 Task: Check the average views per listing of fireplace in the last 3 years.
Action: Mouse moved to (977, 255)
Screenshot: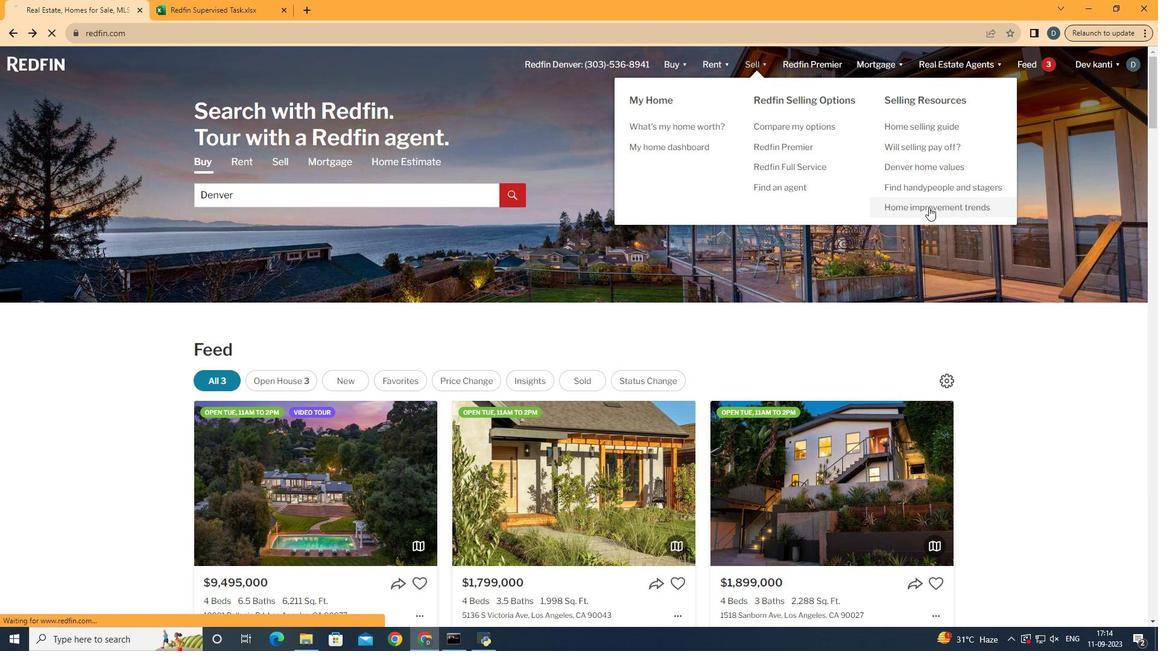 
Action: Mouse pressed left at (977, 255)
Screenshot: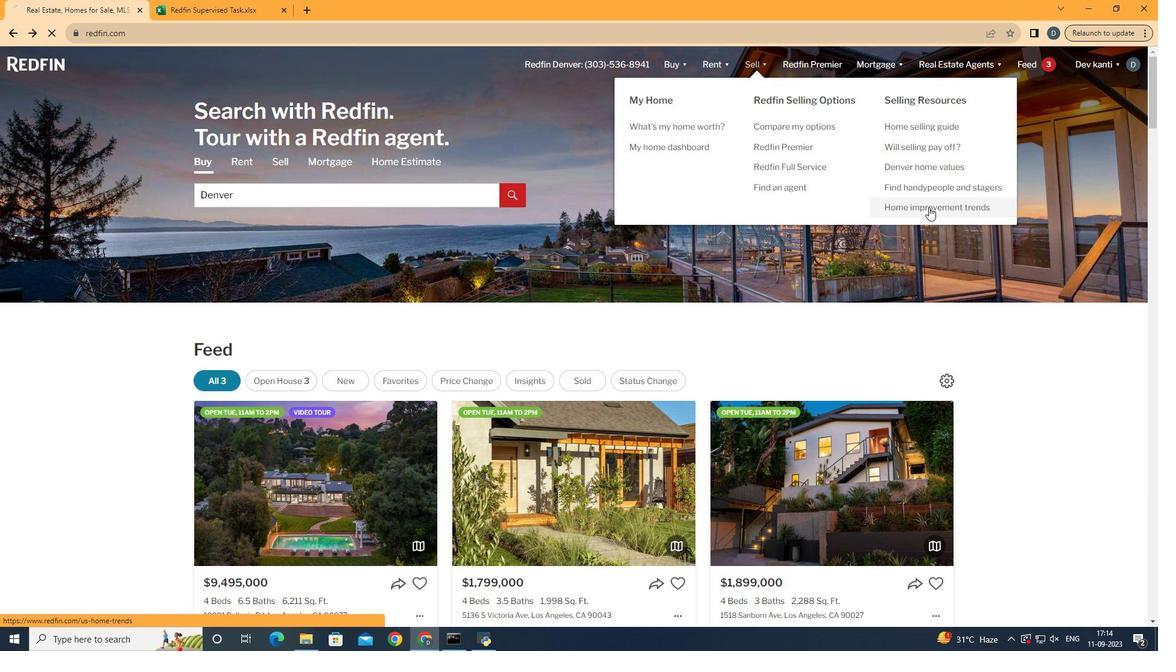 
Action: Mouse moved to (334, 281)
Screenshot: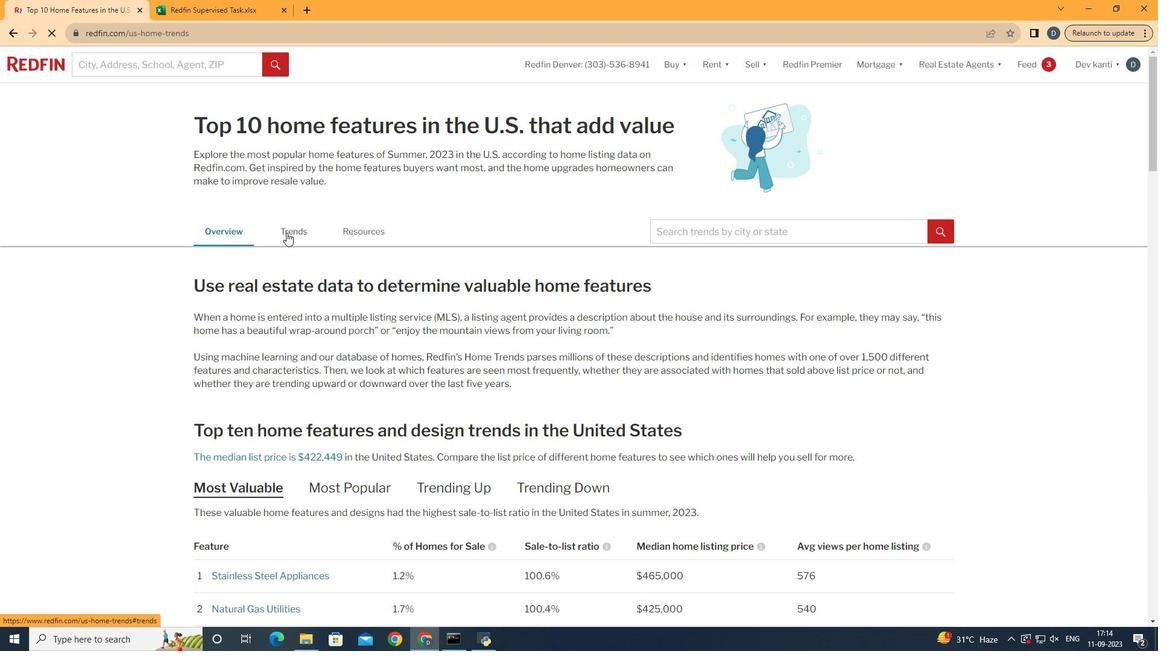 
Action: Mouse pressed left at (334, 281)
Screenshot: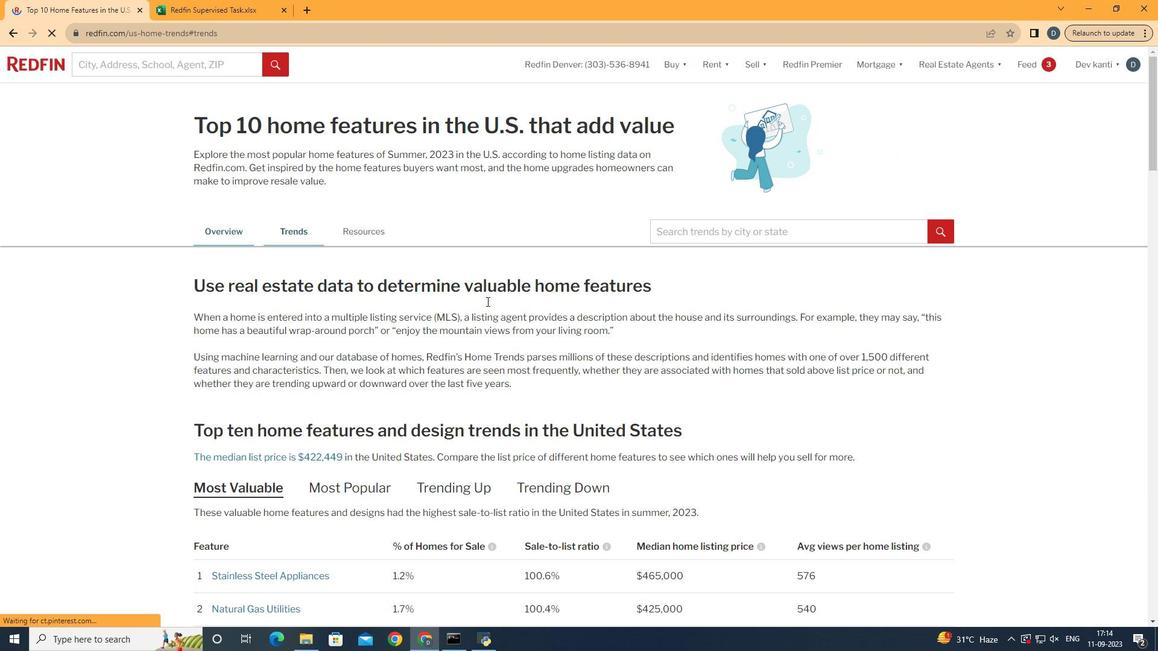 
Action: Mouse moved to (568, 374)
Screenshot: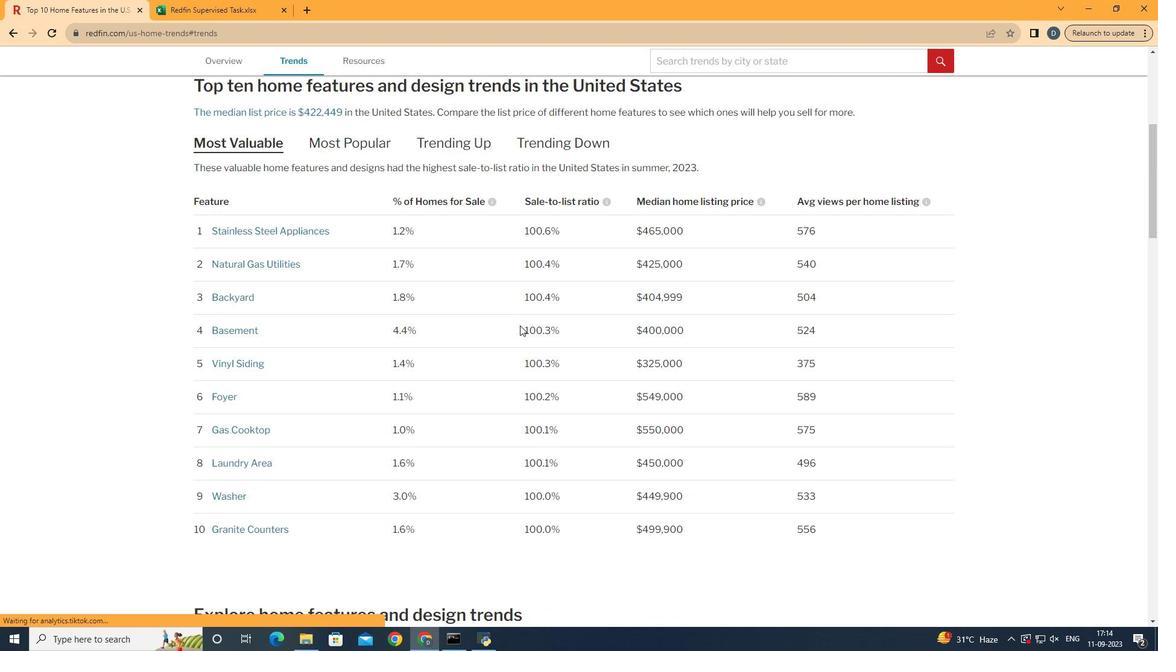 
Action: Mouse scrolled (568, 373) with delta (0, 0)
Screenshot: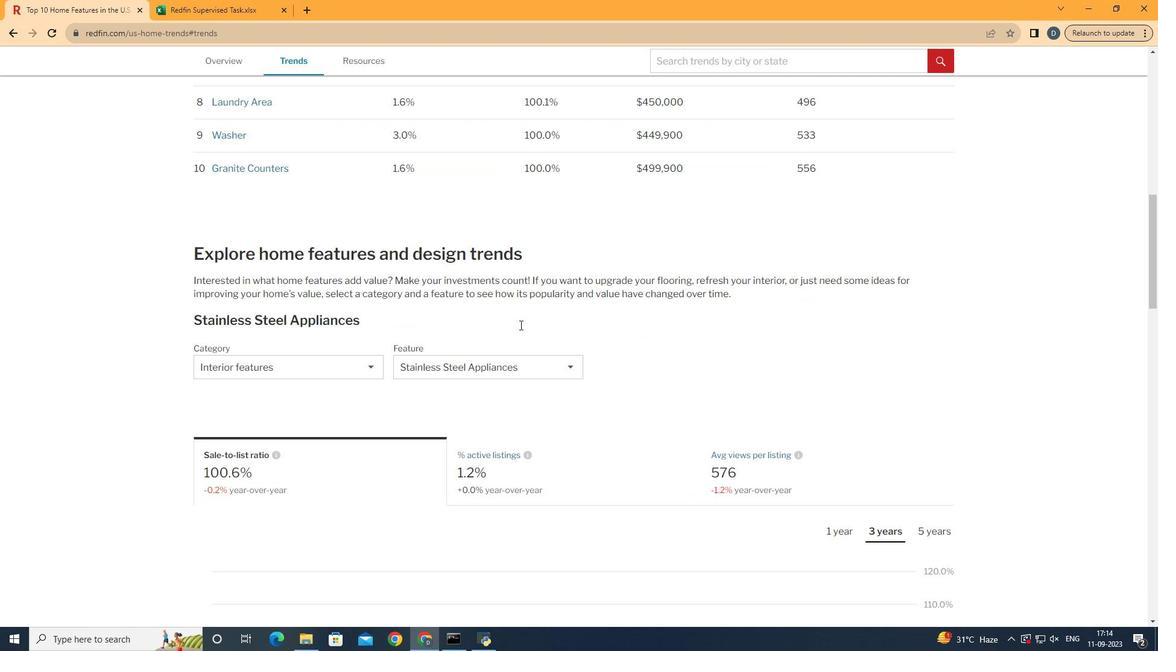
Action: Mouse scrolled (568, 373) with delta (0, 0)
Screenshot: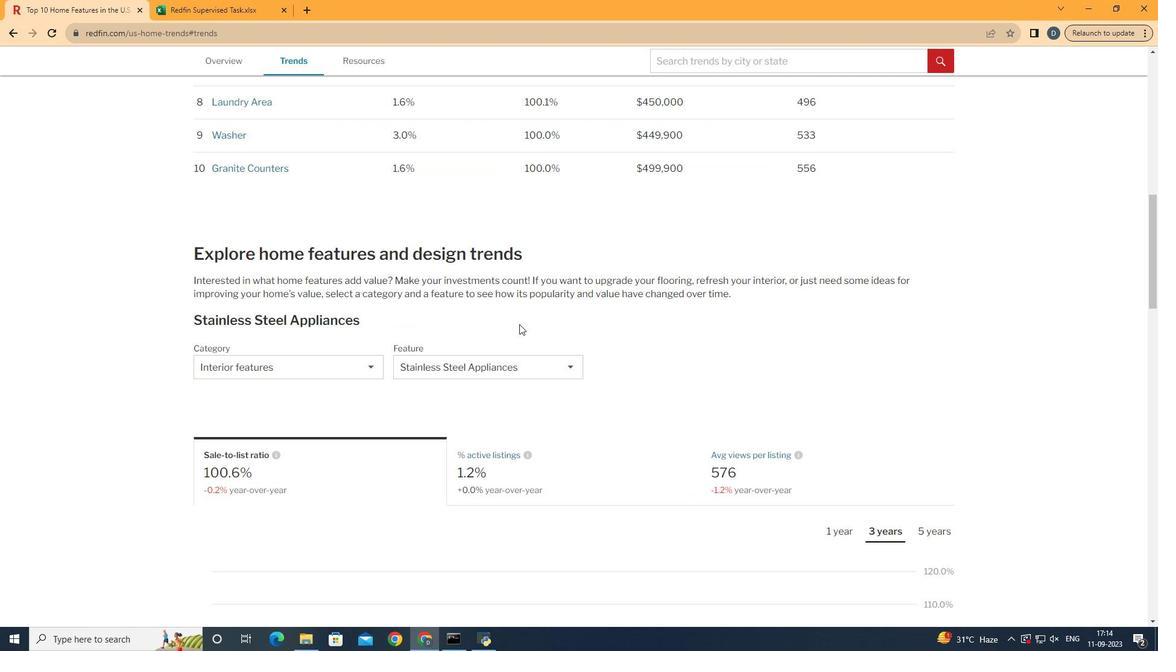 
Action: Mouse scrolled (568, 373) with delta (0, 0)
Screenshot: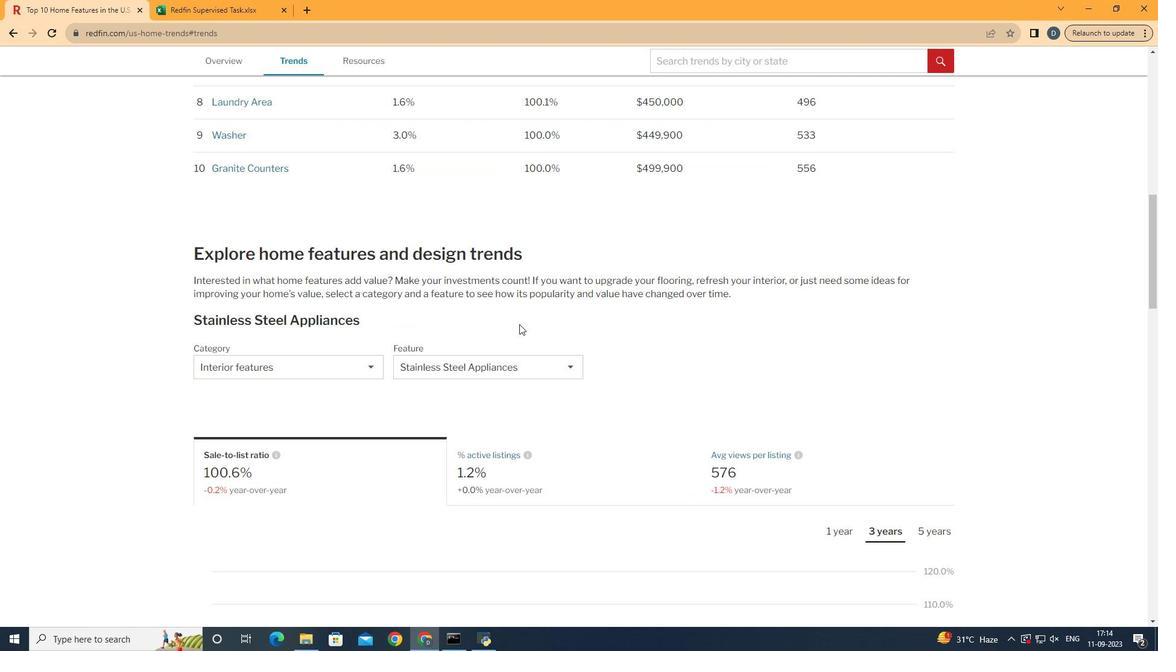 
Action: Mouse scrolled (568, 373) with delta (0, 0)
Screenshot: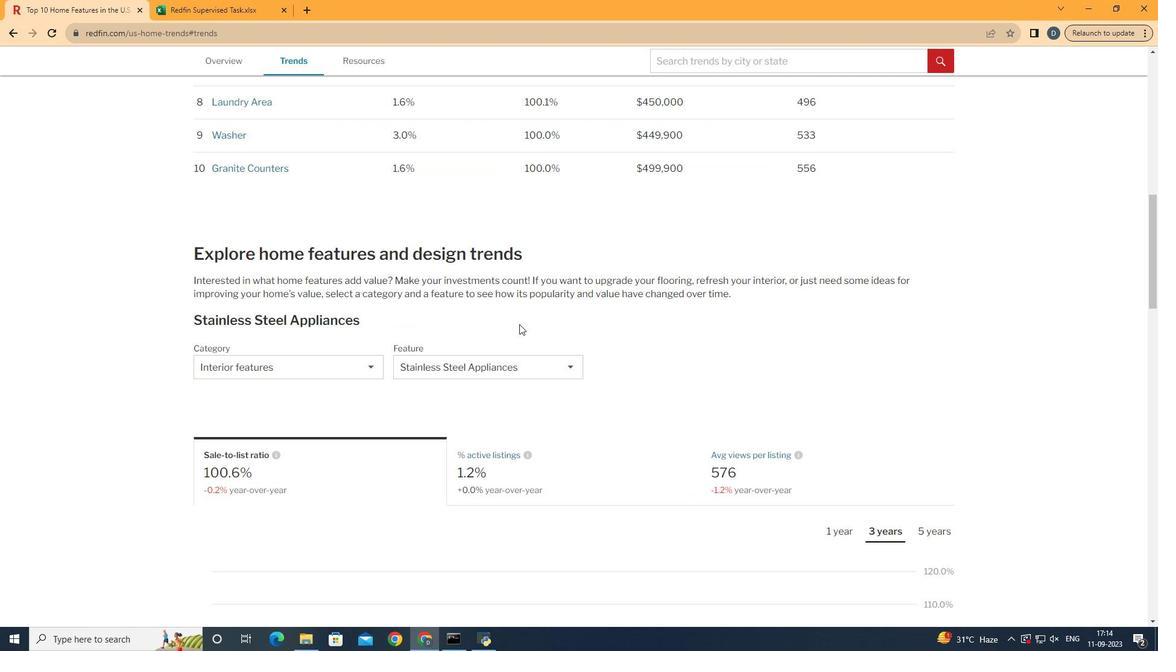 
Action: Mouse scrolled (568, 373) with delta (0, 0)
Screenshot: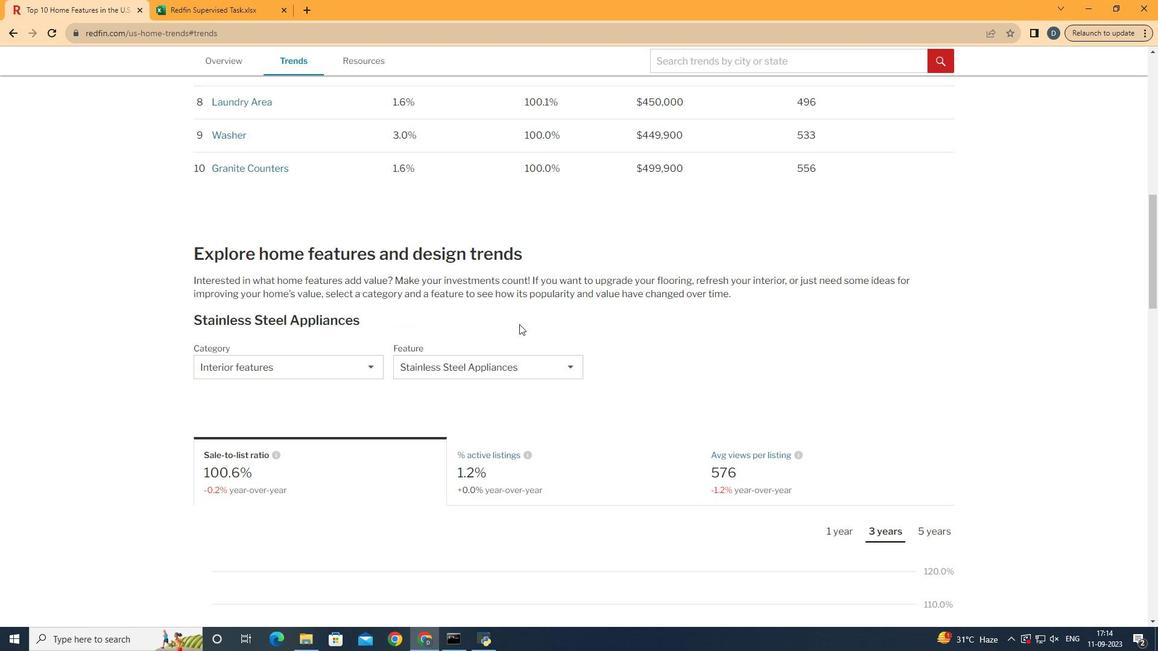 
Action: Mouse scrolled (568, 373) with delta (0, 0)
Screenshot: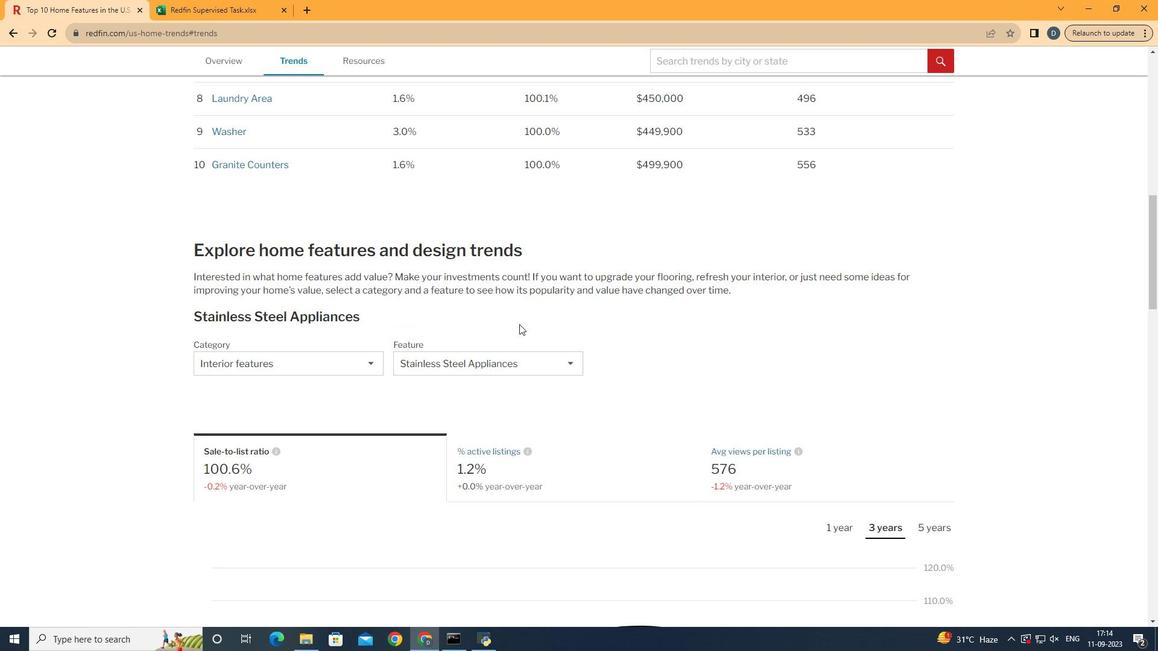 
Action: Mouse moved to (567, 372)
Screenshot: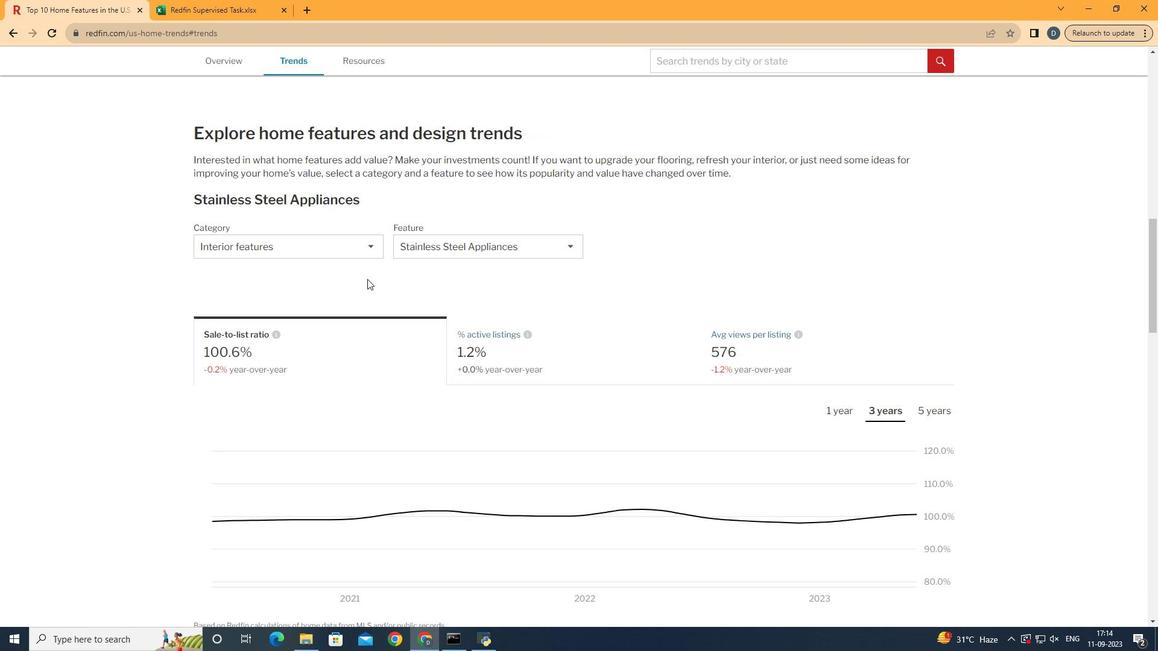 
Action: Mouse scrolled (567, 372) with delta (0, 0)
Screenshot: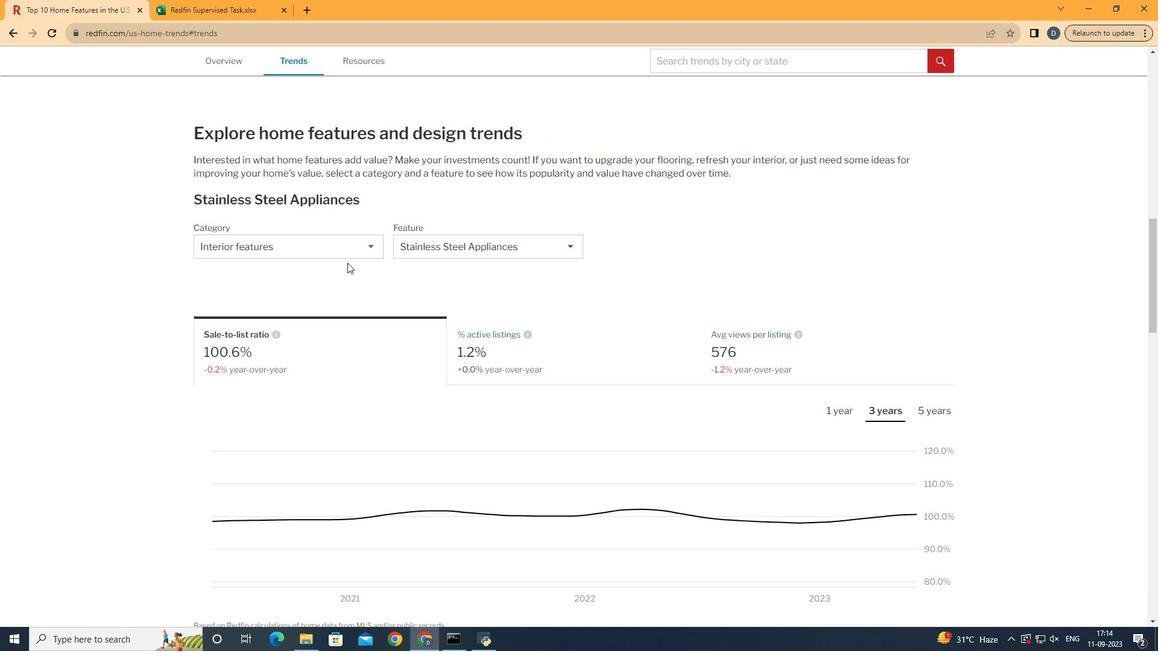 
Action: Mouse scrolled (567, 372) with delta (0, 0)
Screenshot: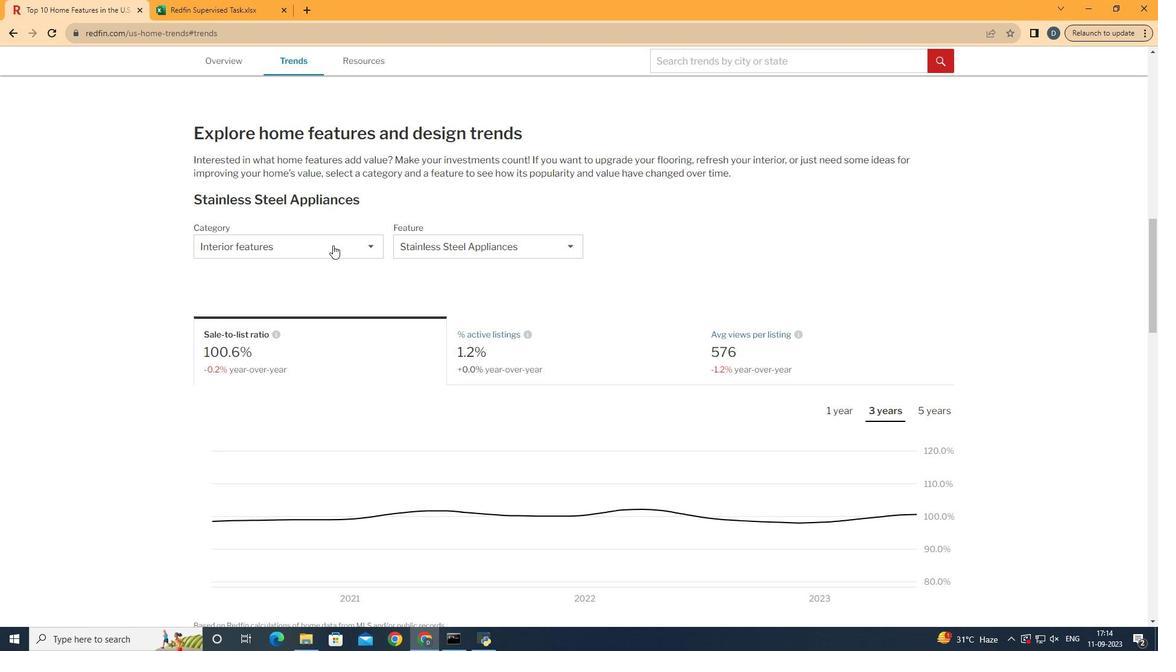 
Action: Mouse moved to (376, 282)
Screenshot: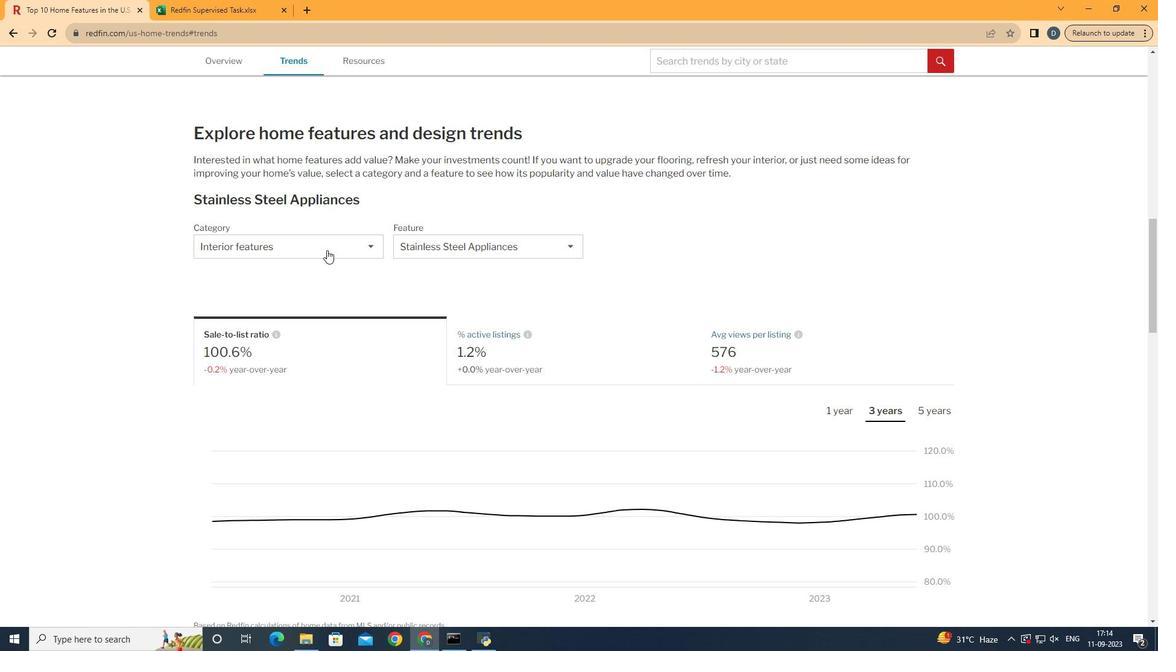 
Action: Mouse pressed left at (376, 282)
Screenshot: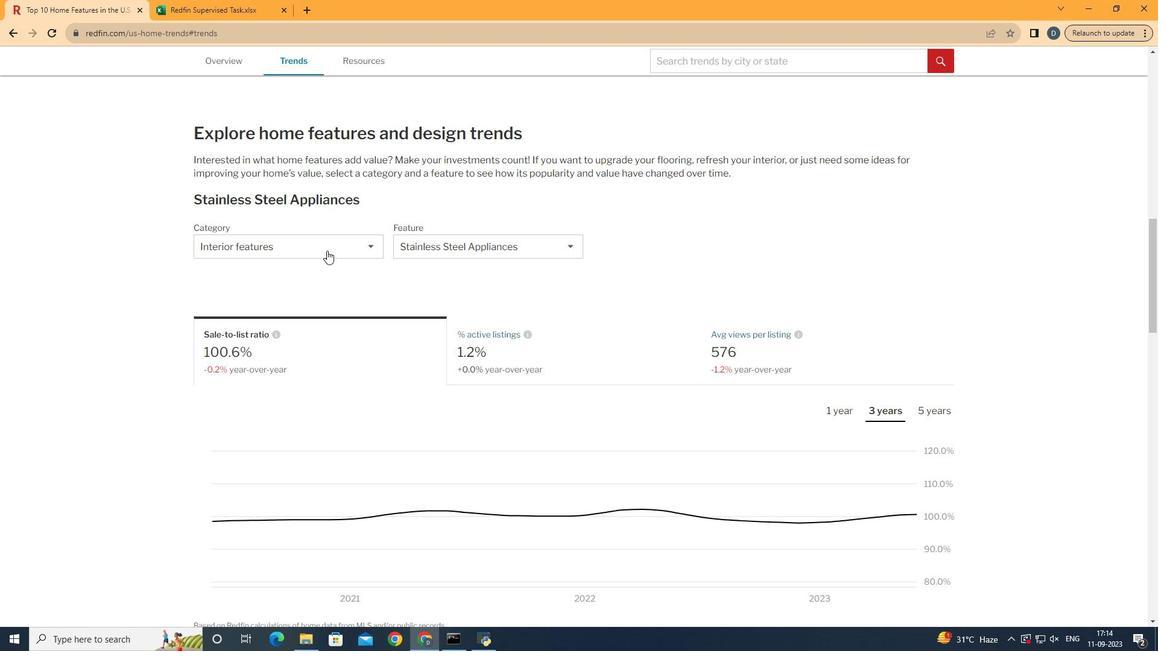 
Action: Mouse moved to (375, 299)
Screenshot: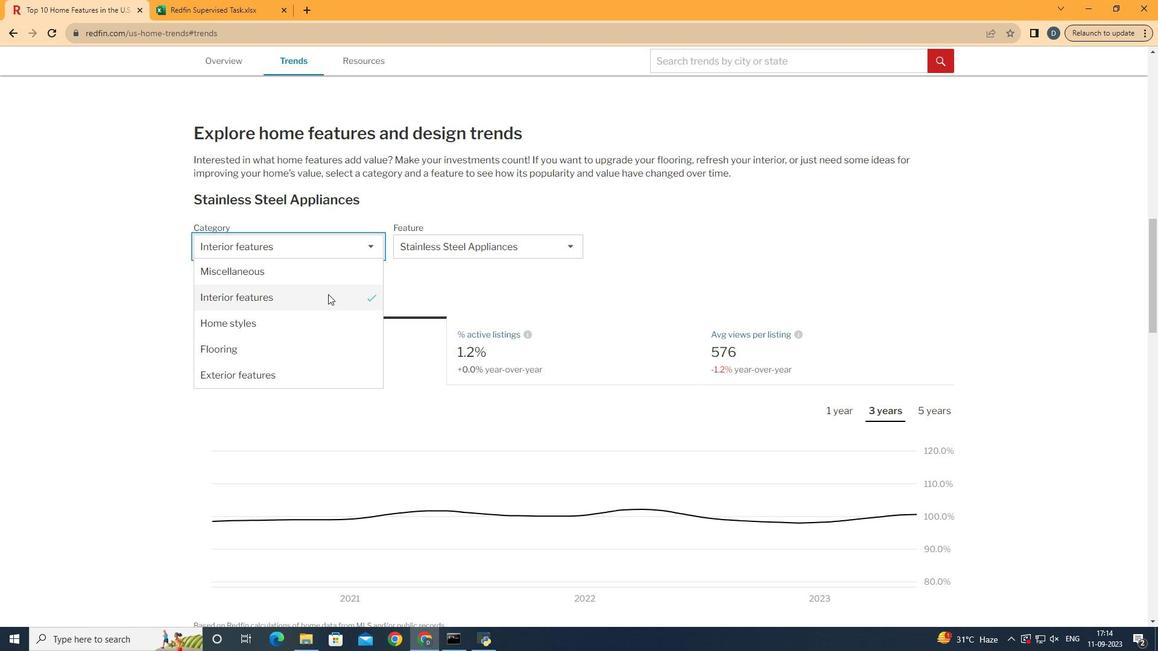 
Action: Mouse pressed left at (375, 299)
Screenshot: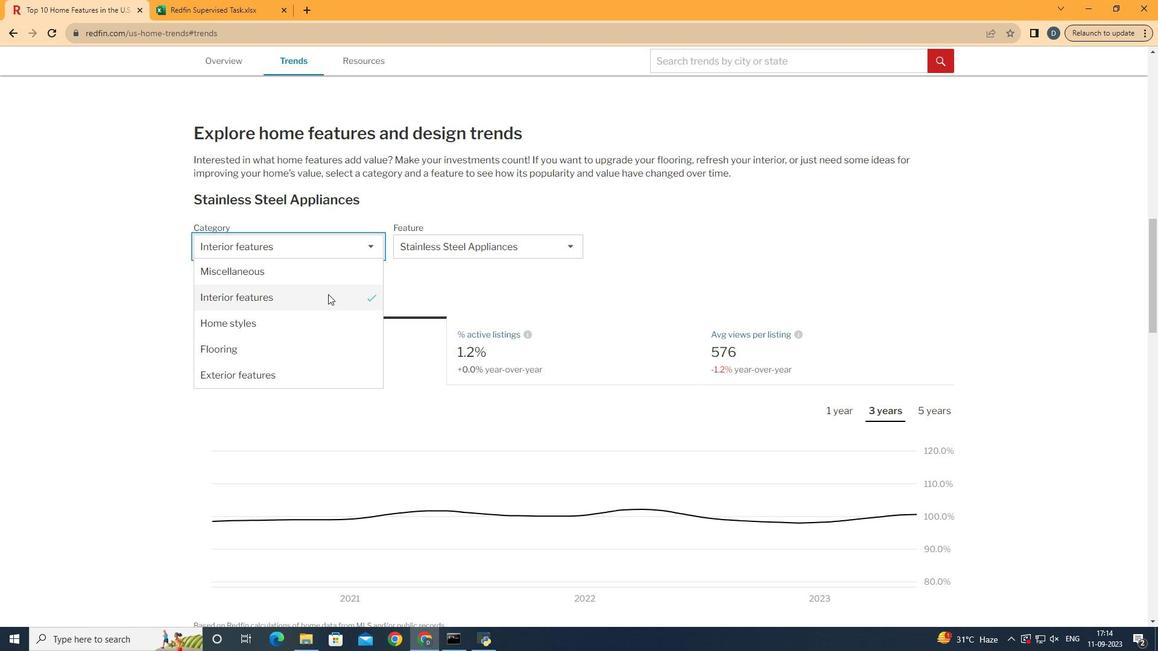 
Action: Mouse moved to (375, 343)
Screenshot: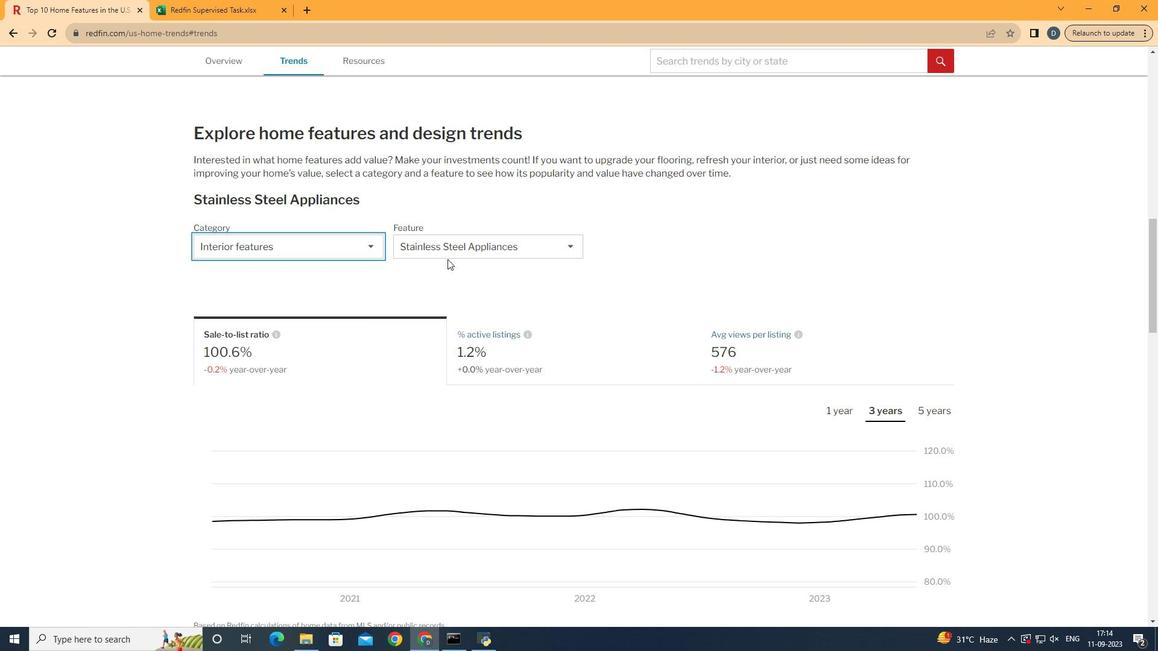 
Action: Mouse pressed left at (375, 343)
Screenshot: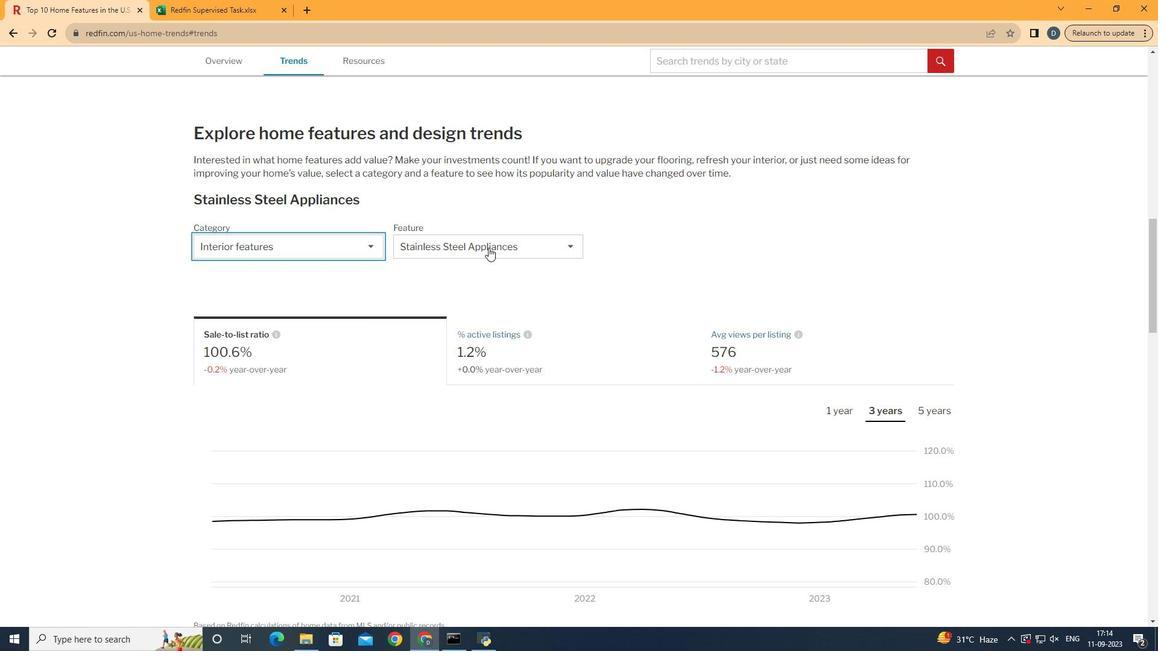 
Action: Mouse moved to (541, 295)
Screenshot: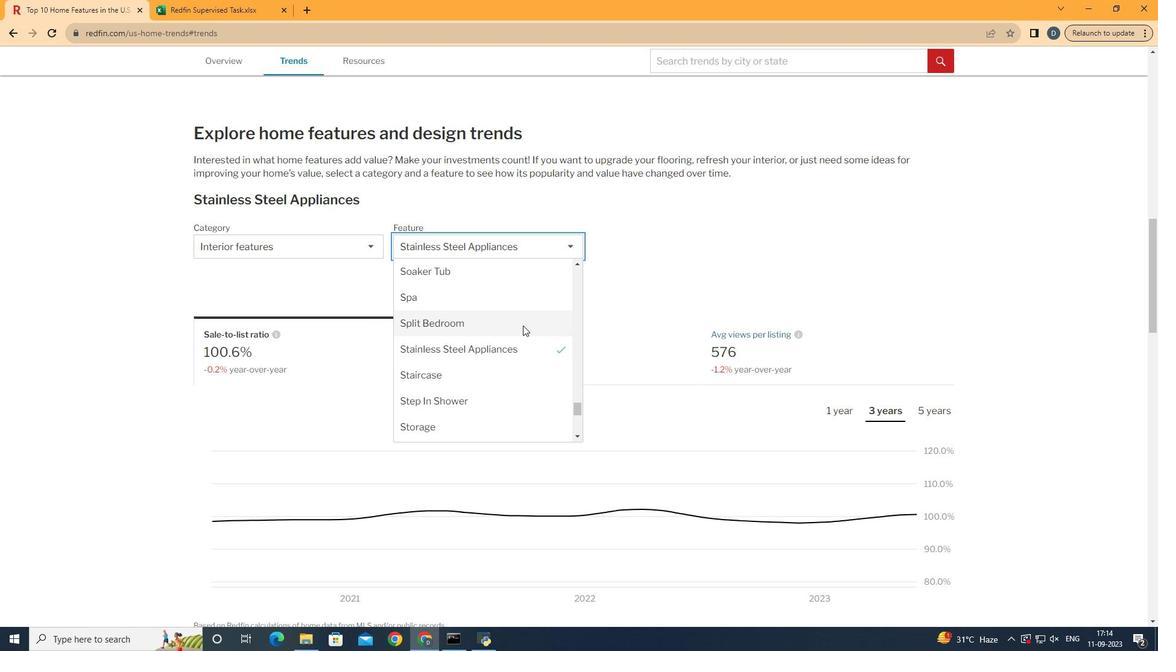 
Action: Mouse pressed left at (541, 295)
Screenshot: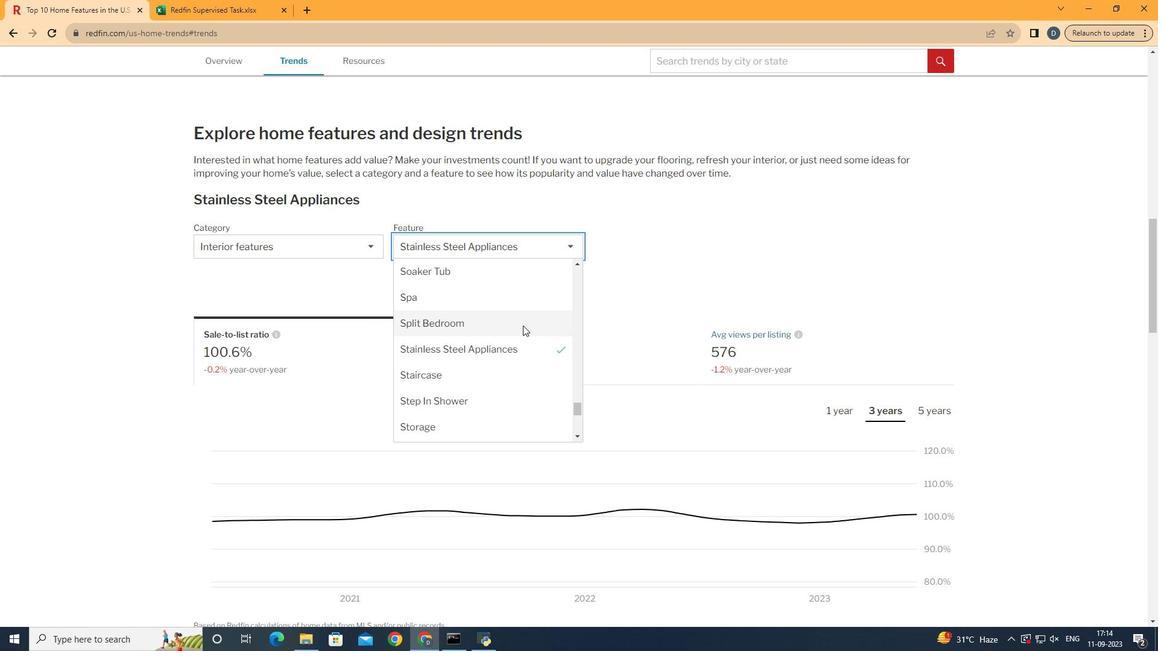 
Action: Mouse moved to (571, 374)
Screenshot: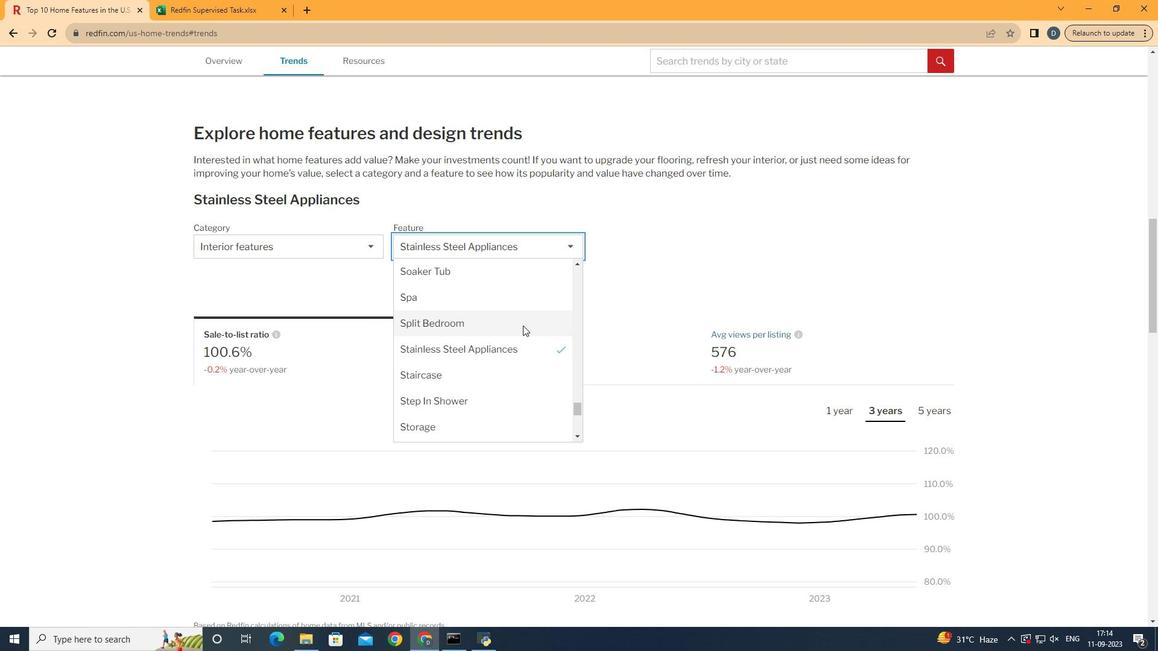 
Action: Mouse scrolled (571, 374) with delta (0, 0)
Screenshot: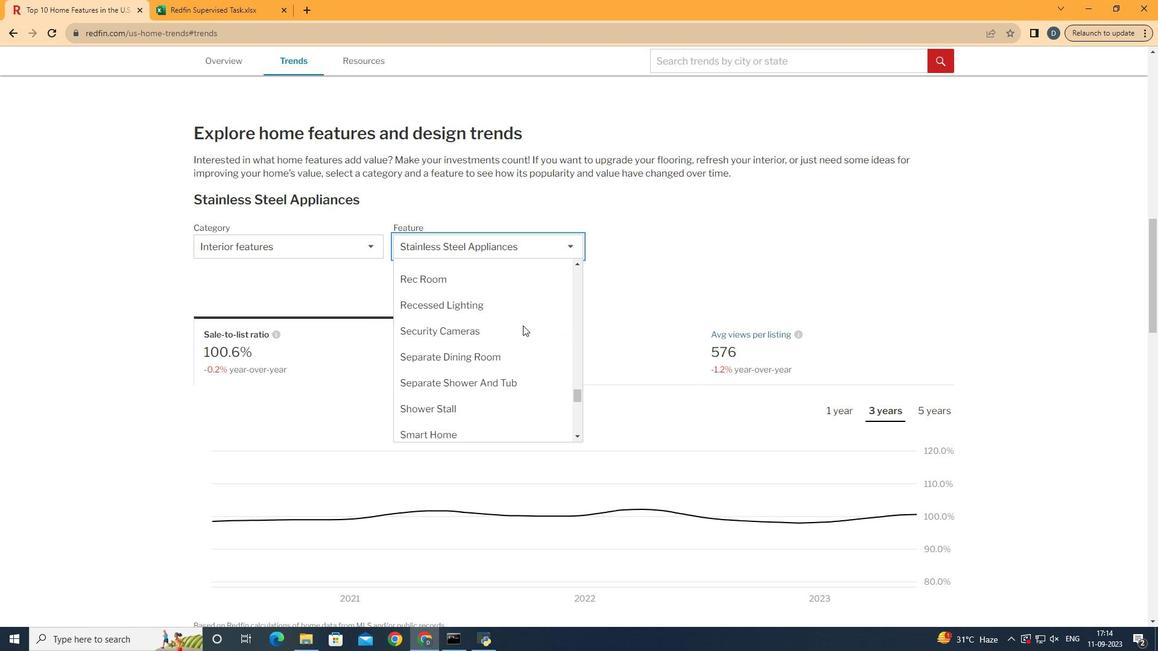 
Action: Mouse scrolled (571, 374) with delta (0, 0)
Screenshot: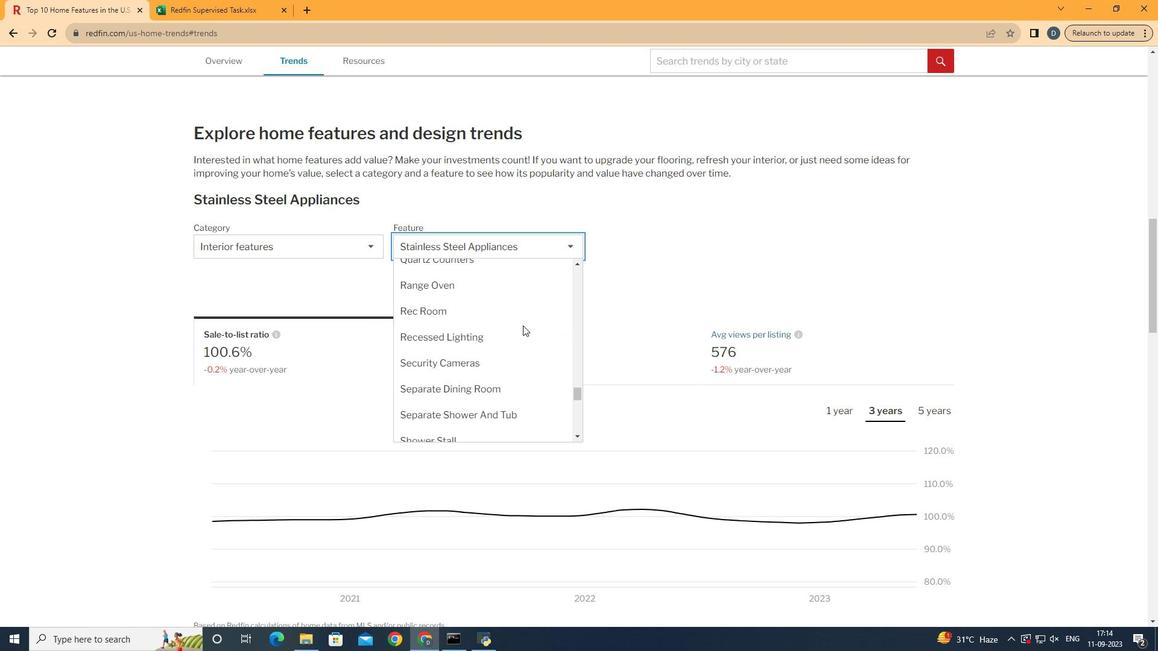 
Action: Mouse scrolled (571, 374) with delta (0, 0)
Screenshot: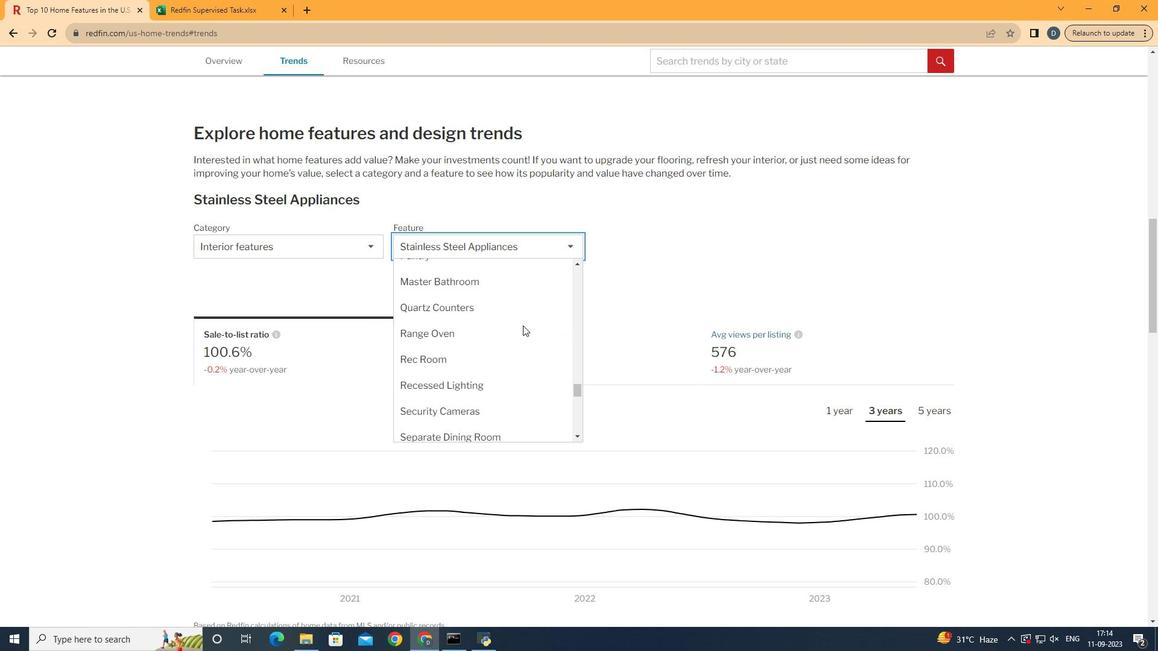 
Action: Mouse scrolled (571, 374) with delta (0, 0)
Screenshot: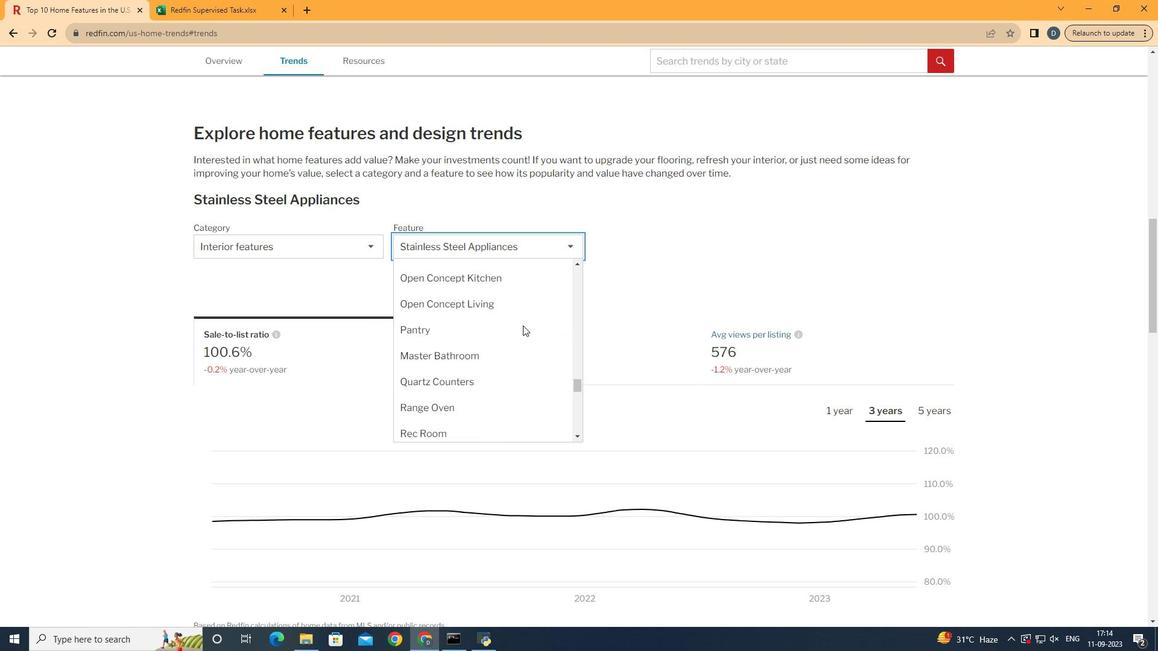 
Action: Mouse scrolled (571, 374) with delta (0, 0)
Screenshot: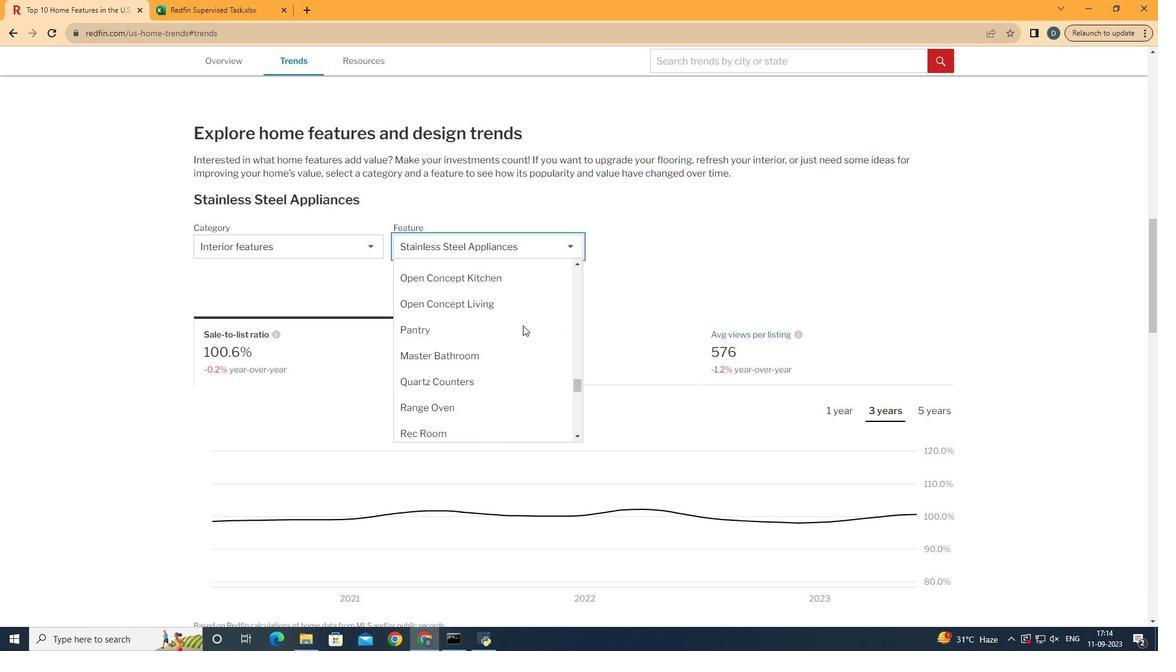 
Action: Mouse scrolled (571, 374) with delta (0, 0)
Screenshot: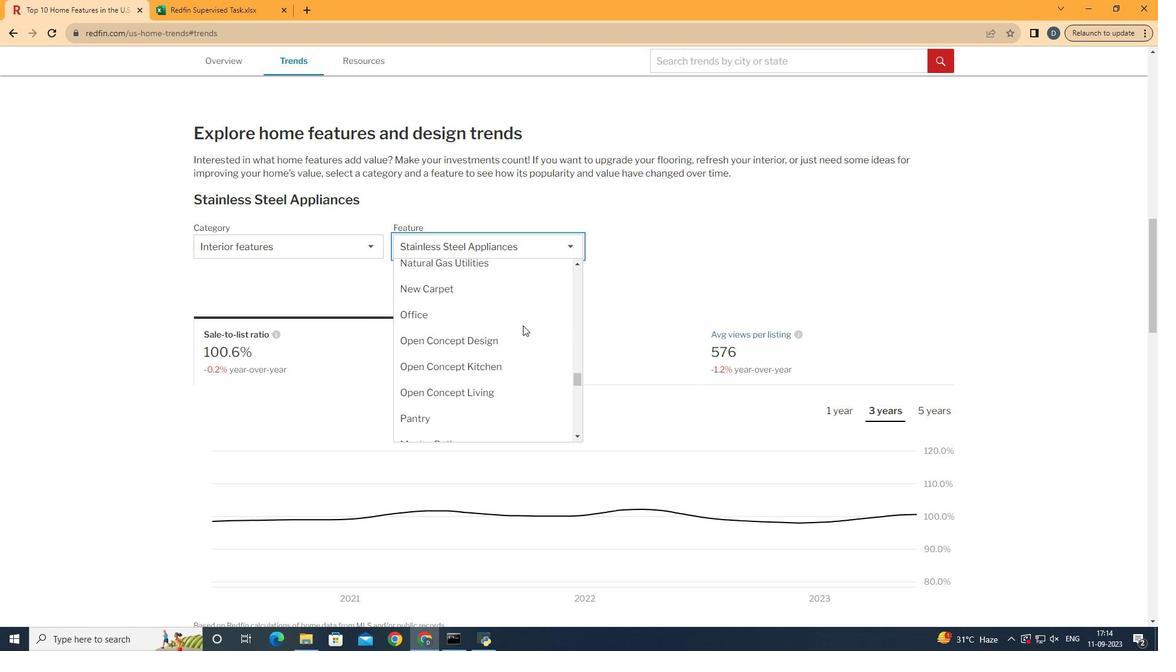 
Action: Mouse scrolled (571, 374) with delta (0, 0)
Screenshot: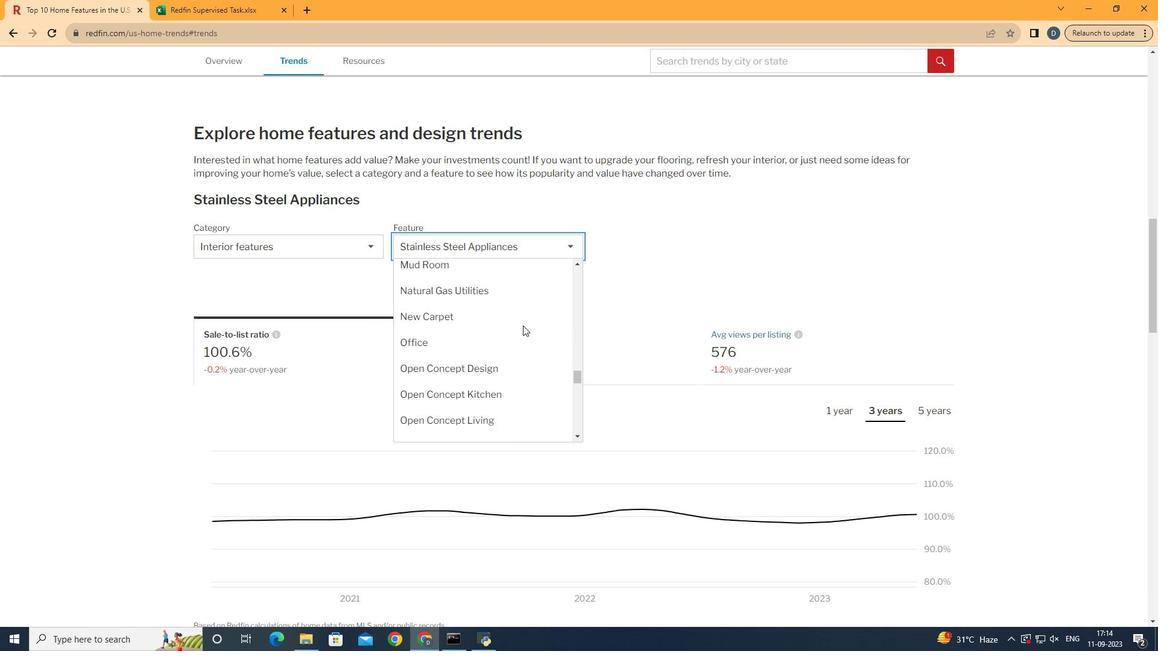 
Action: Mouse scrolled (571, 374) with delta (0, 0)
Screenshot: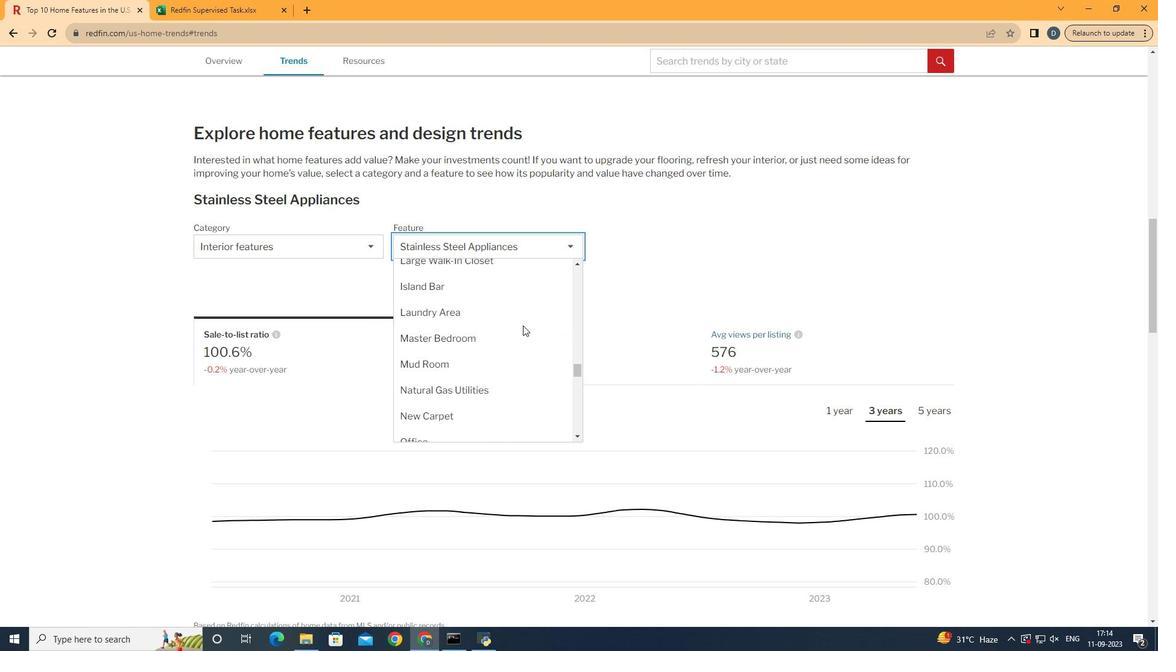 
Action: Mouse scrolled (571, 374) with delta (0, 0)
Screenshot: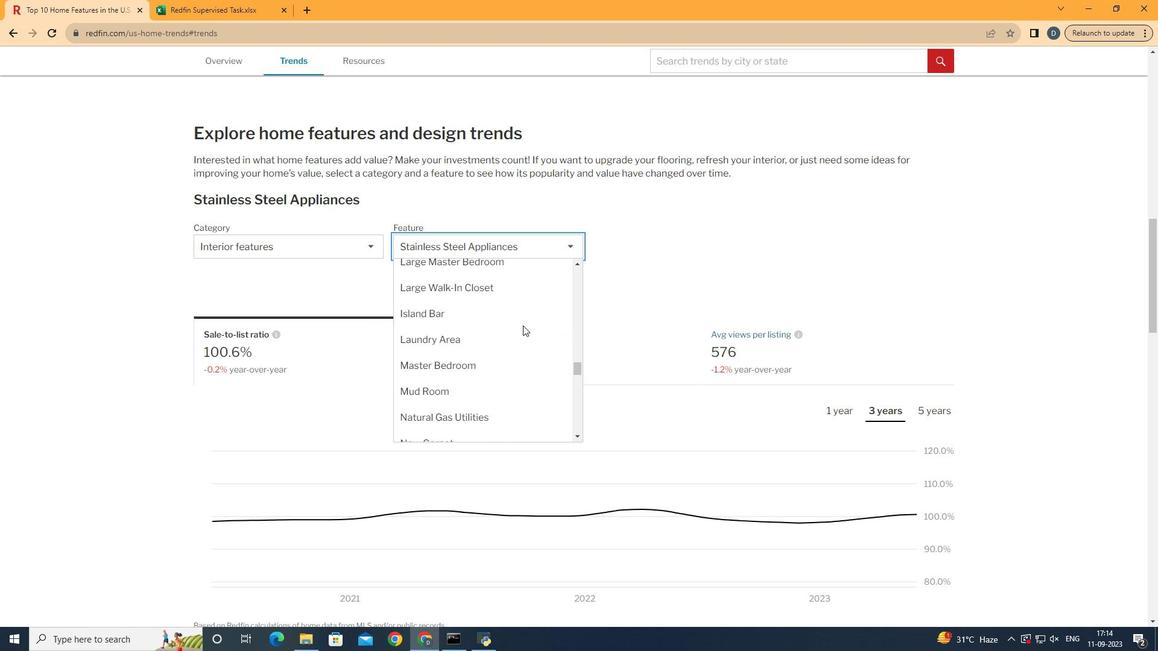 
Action: Mouse scrolled (571, 374) with delta (0, 0)
Screenshot: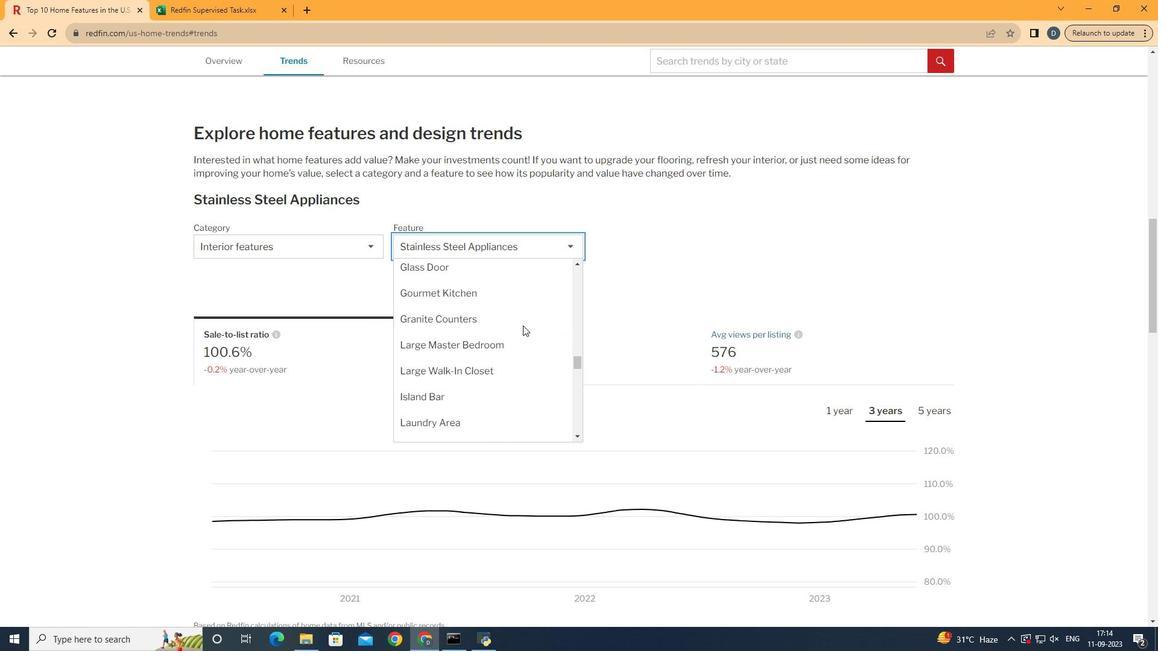 
Action: Mouse scrolled (571, 374) with delta (0, 0)
Screenshot: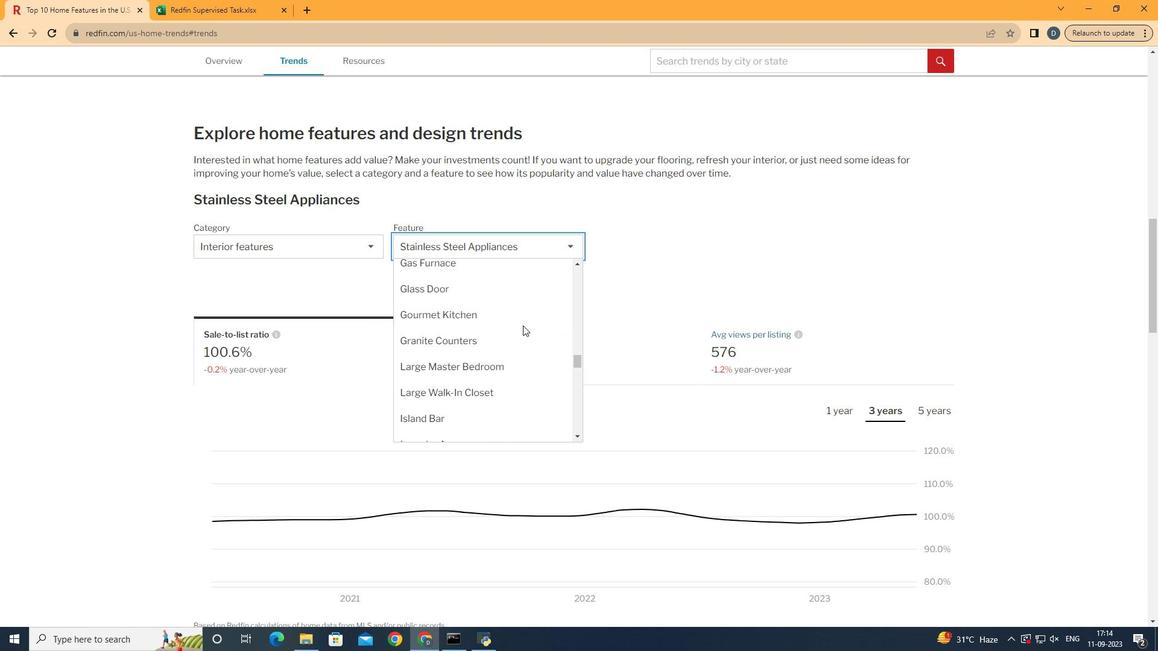 
Action: Mouse scrolled (571, 374) with delta (0, 0)
Screenshot: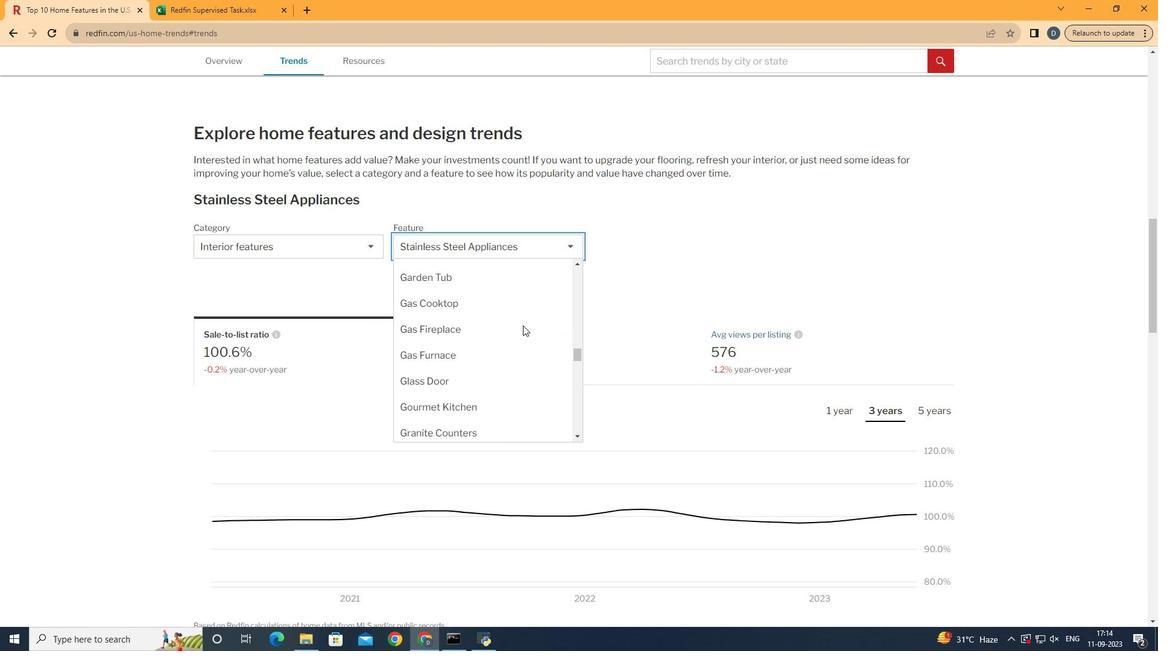 
Action: Mouse scrolled (571, 374) with delta (0, 0)
Screenshot: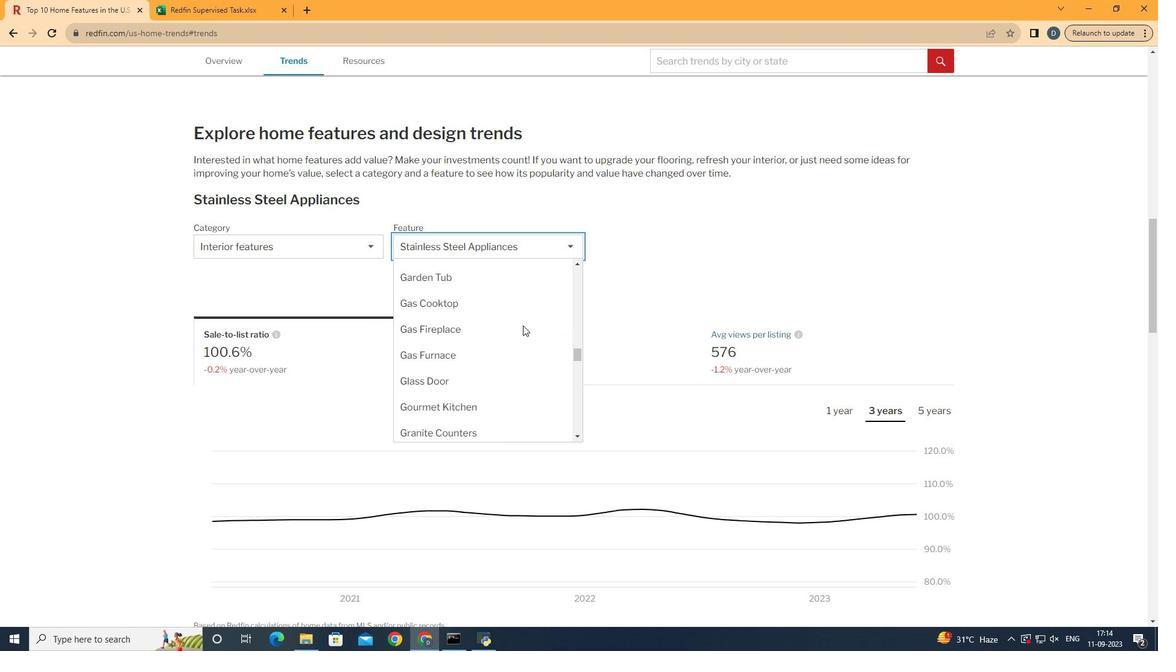 
Action: Mouse scrolled (571, 374) with delta (0, 0)
Screenshot: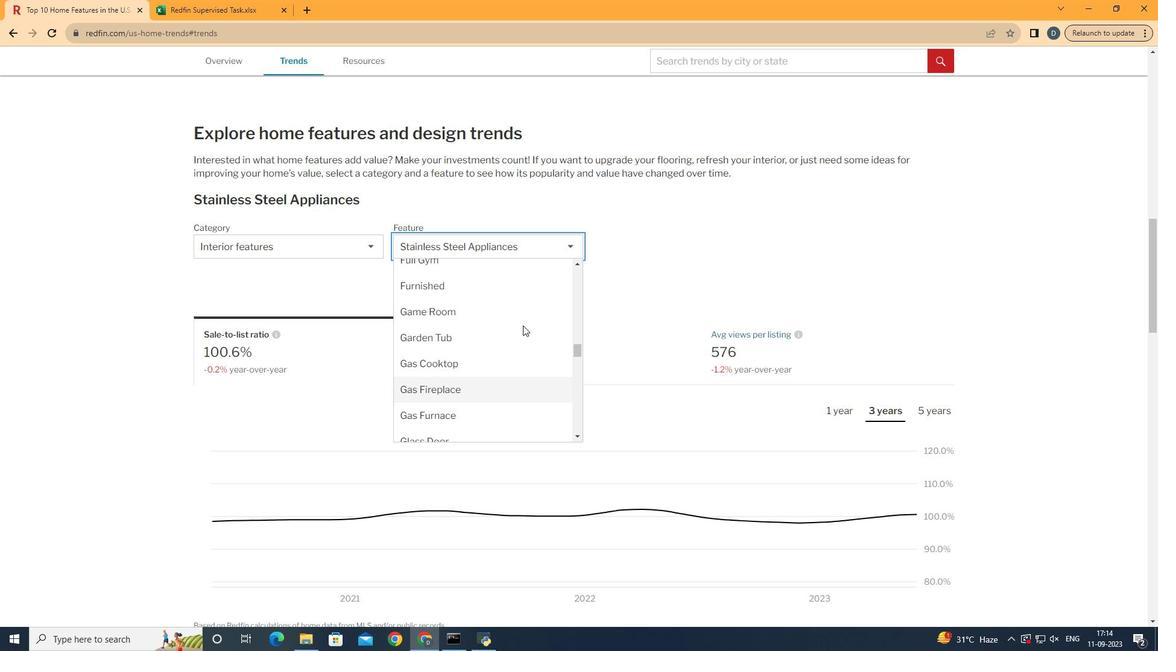
Action: Mouse scrolled (571, 374) with delta (0, 0)
Screenshot: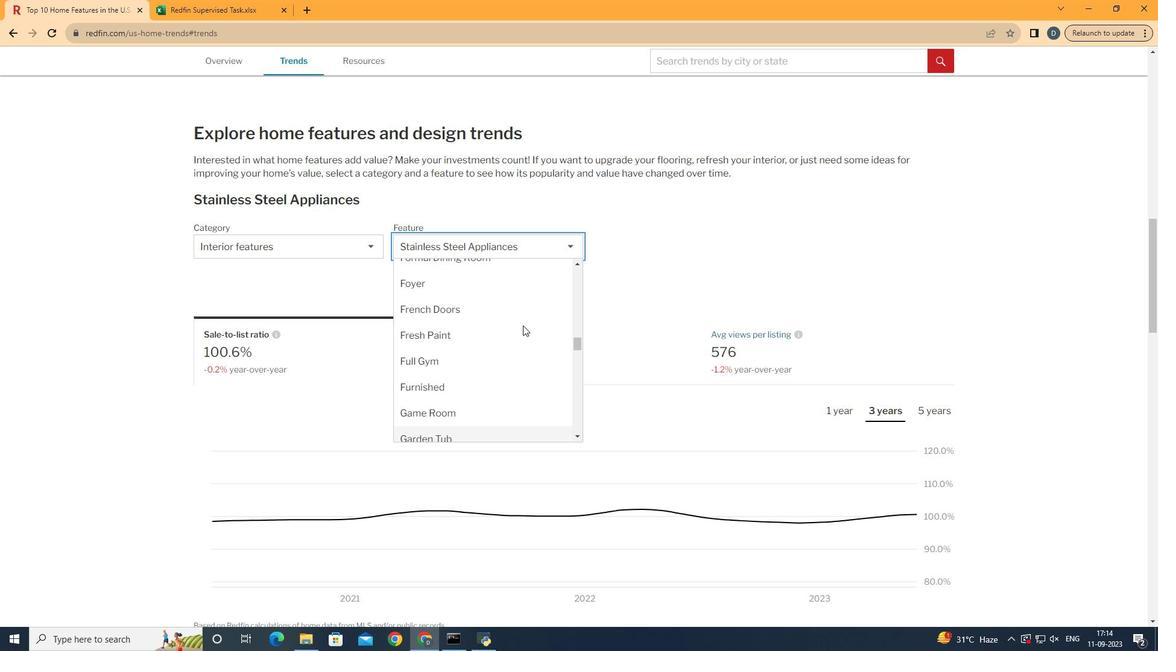
Action: Mouse scrolled (571, 374) with delta (0, 0)
Screenshot: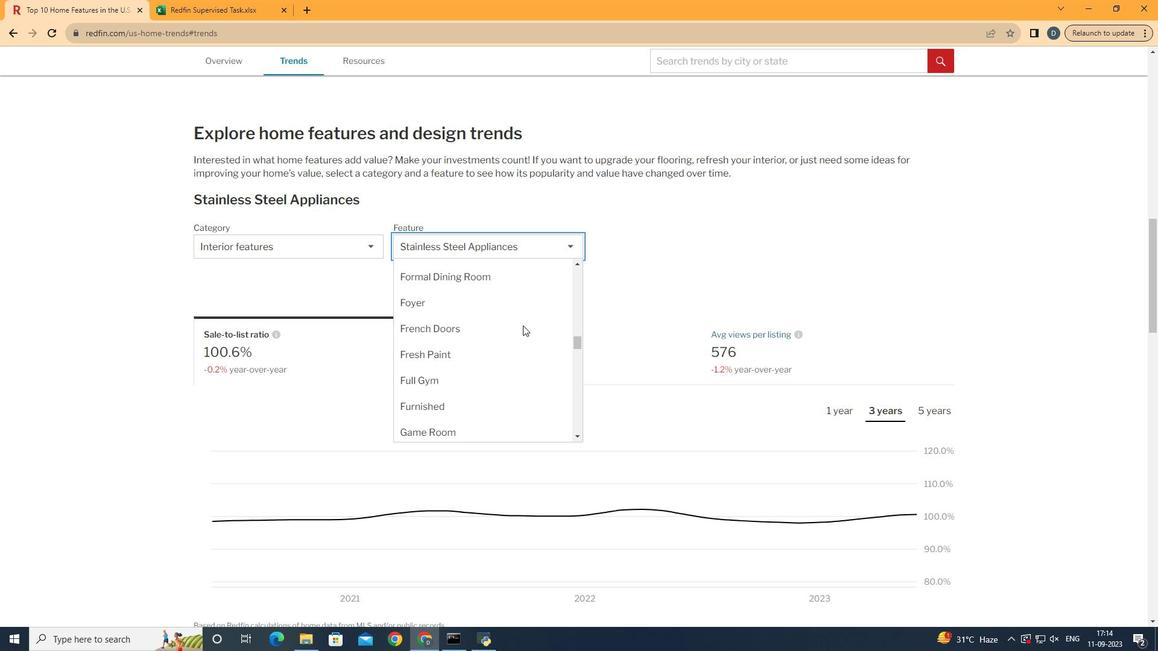 
Action: Mouse scrolled (571, 374) with delta (0, 0)
Screenshot: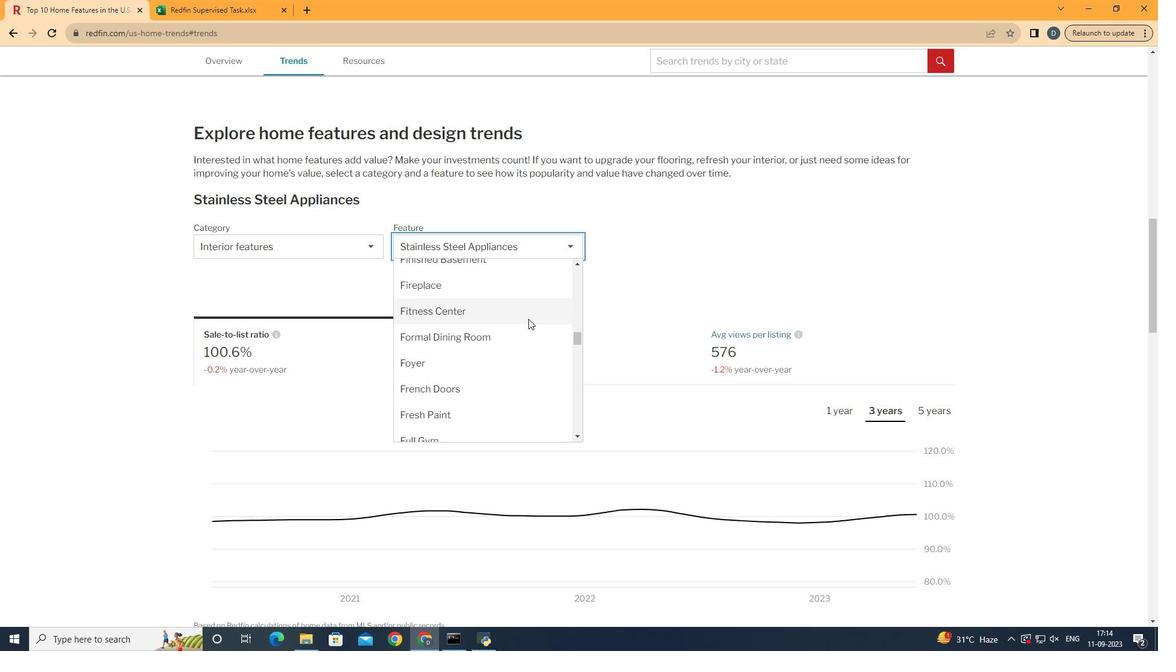 
Action: Mouse moved to (581, 329)
Screenshot: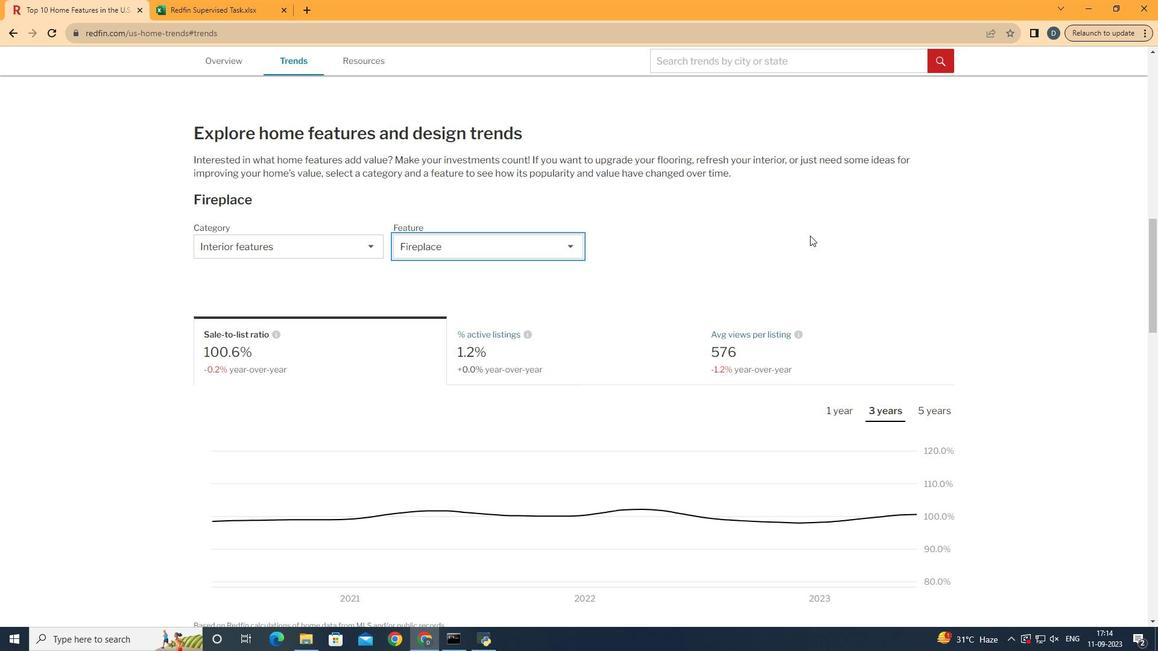 
Action: Mouse pressed left at (581, 329)
Screenshot: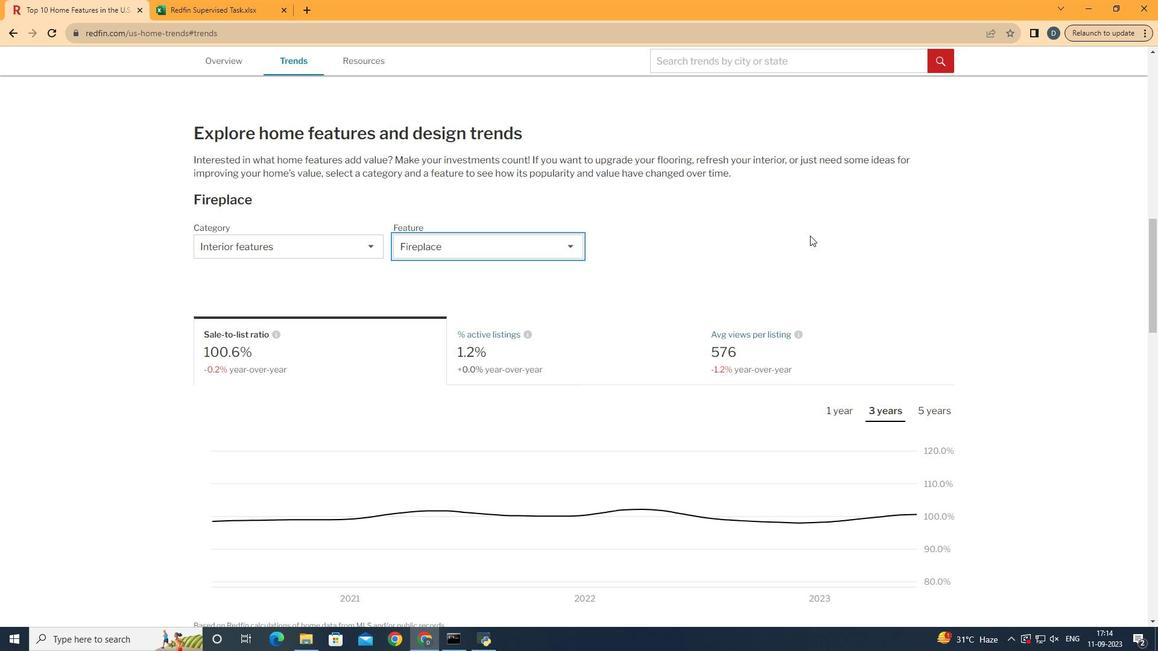 
Action: Mouse moved to (858, 284)
Screenshot: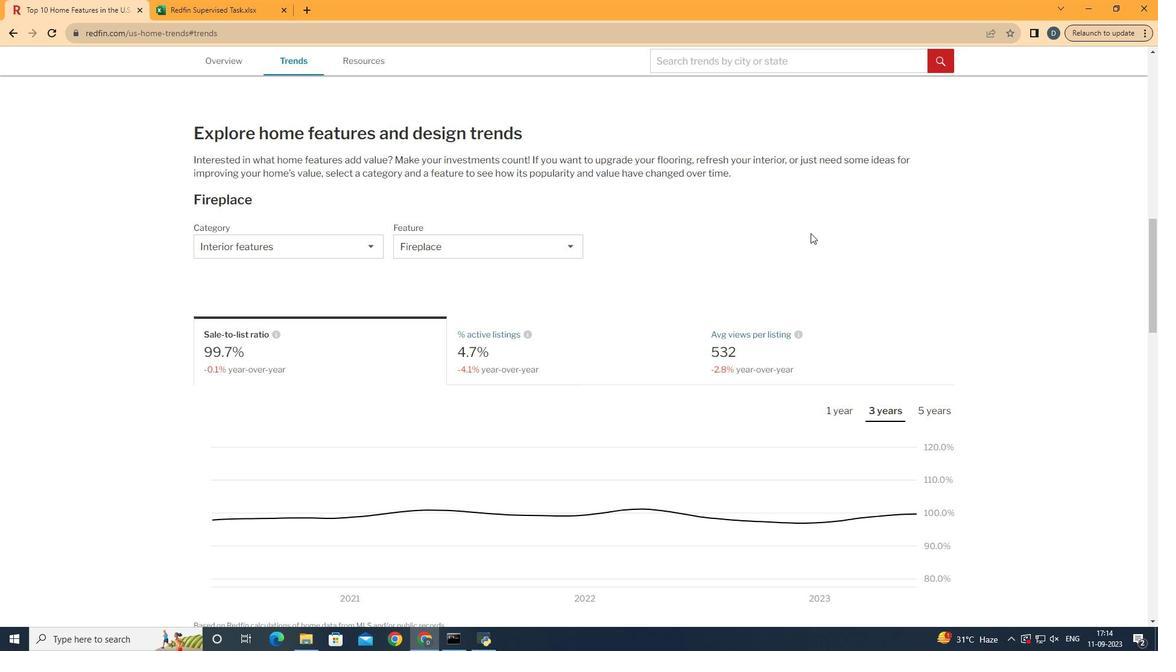 
Action: Mouse pressed left at (858, 284)
Screenshot: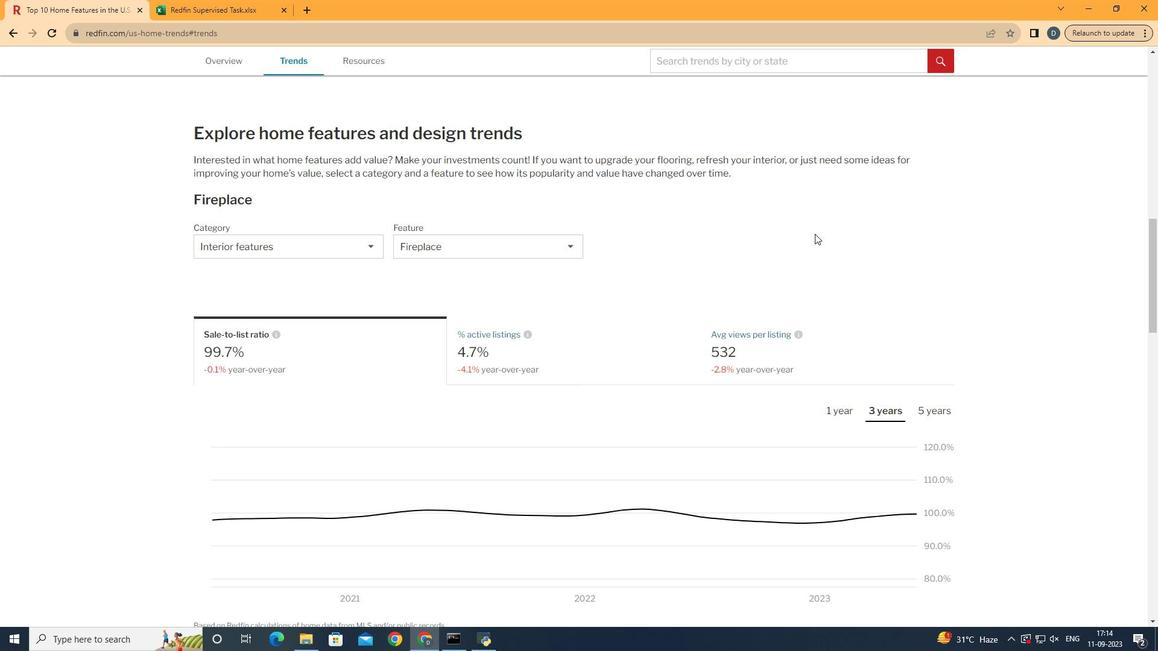 
Action: Mouse moved to (871, 280)
Screenshot: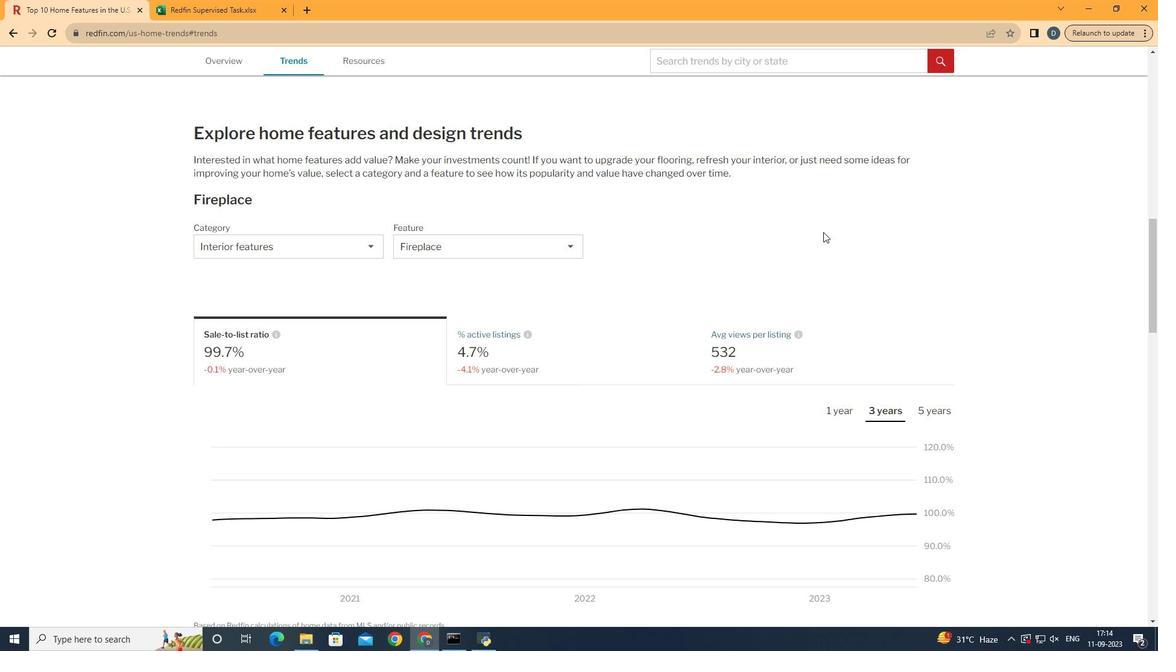 
Action: Mouse scrolled (871, 279) with delta (0, 0)
Screenshot: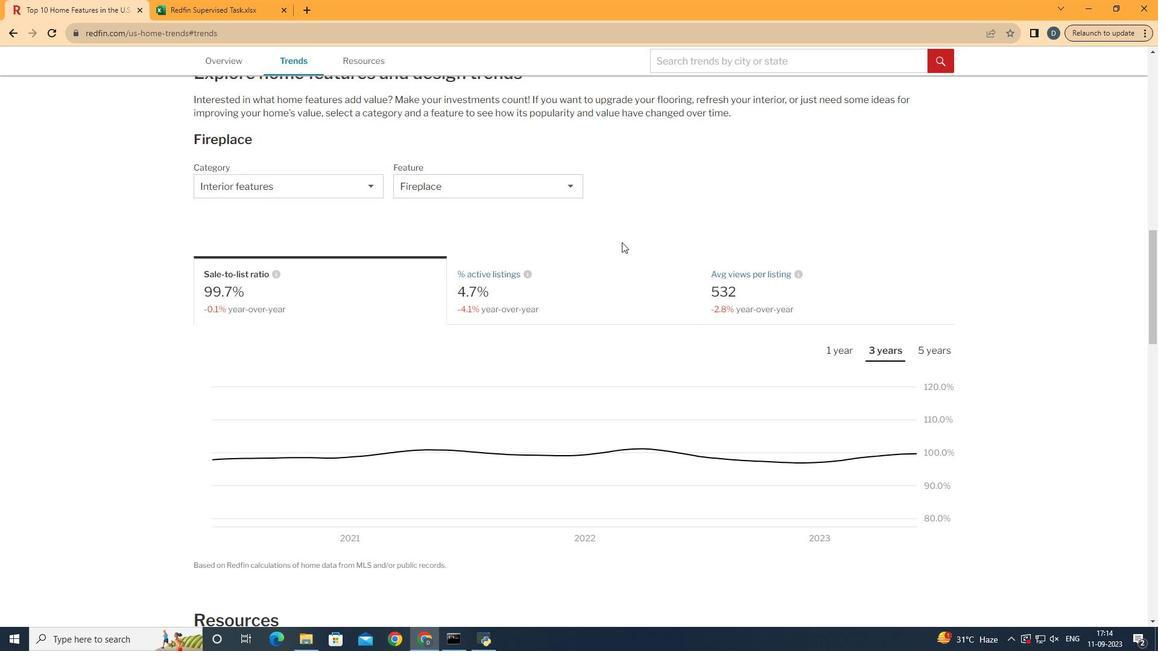 
Action: Mouse moved to (920, 347)
Screenshot: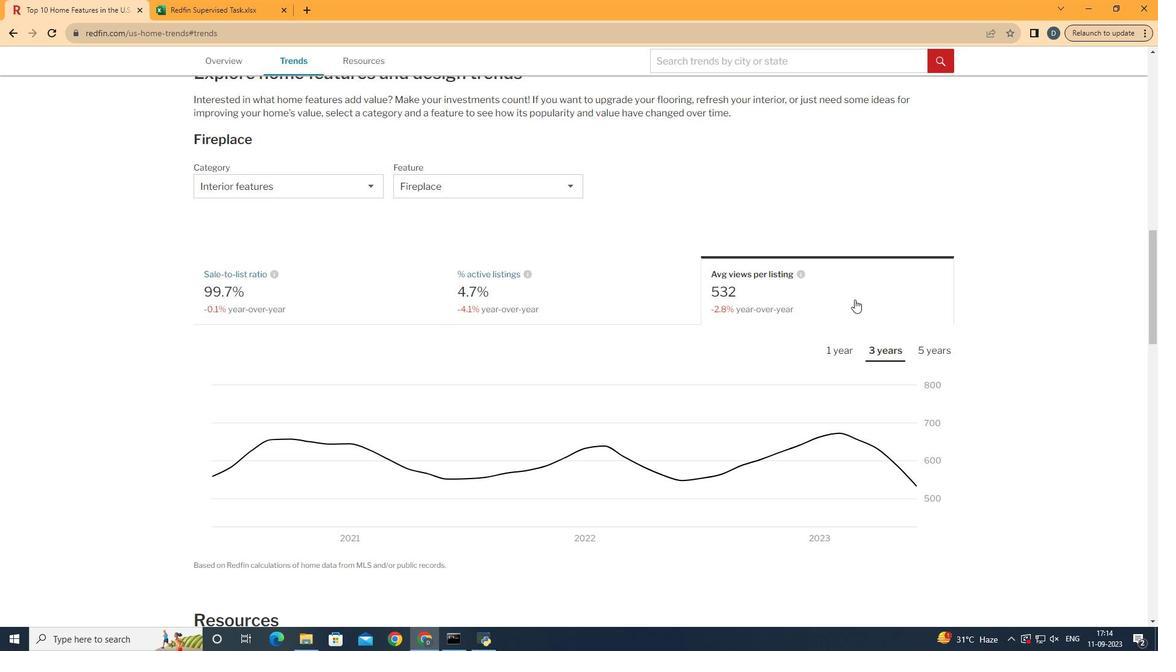 
Action: Mouse pressed left at (920, 347)
Screenshot: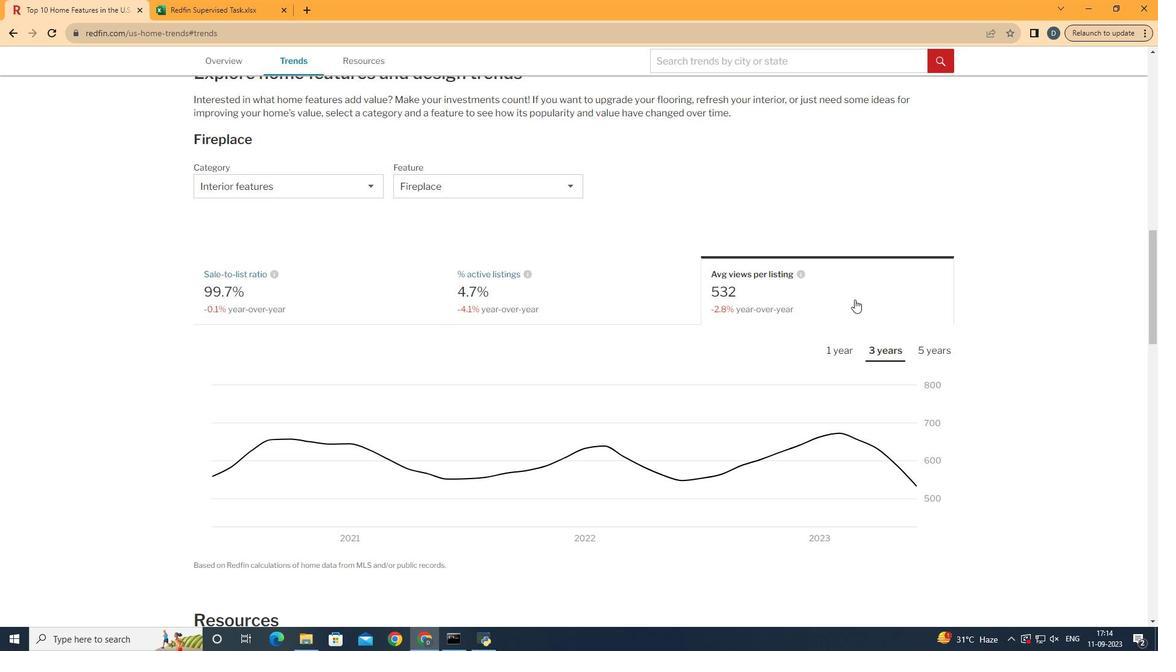 
Action: Mouse moved to (930, 400)
Screenshot: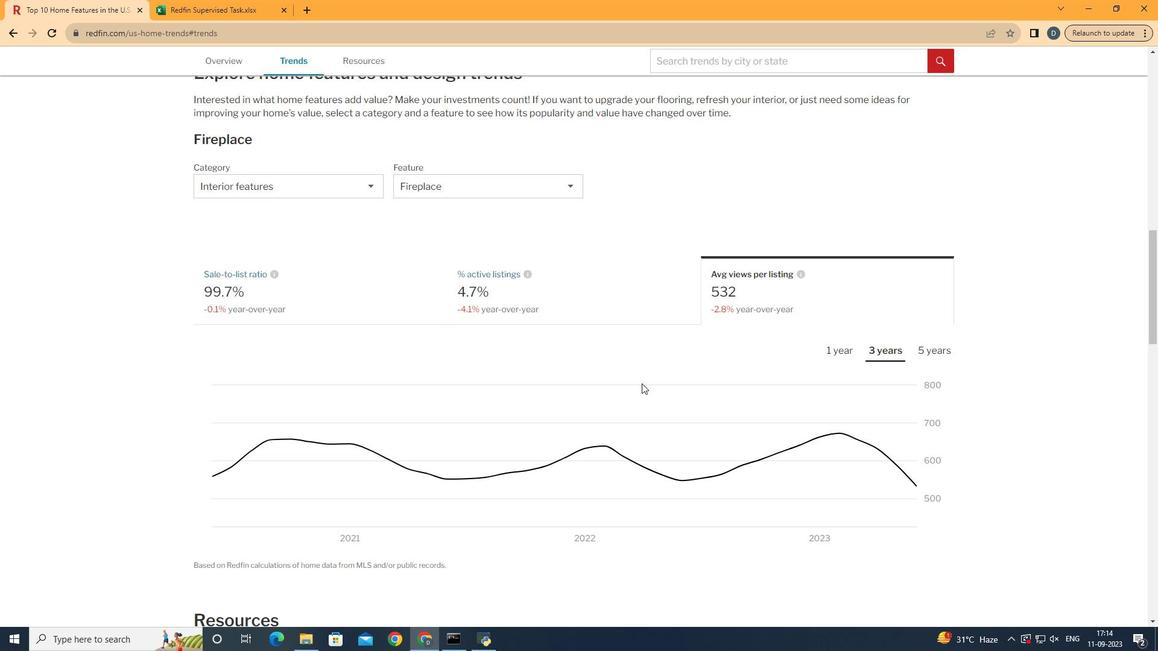 
Action: Mouse pressed left at (930, 400)
Screenshot: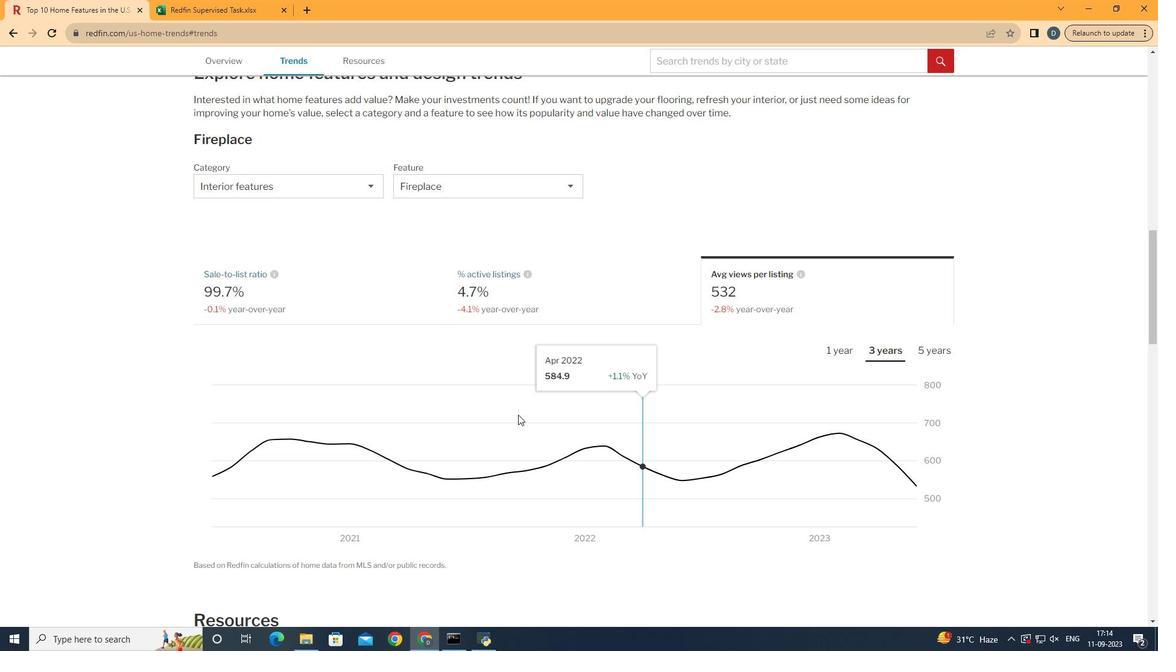 
Action: Mouse moved to (985, 509)
Screenshot: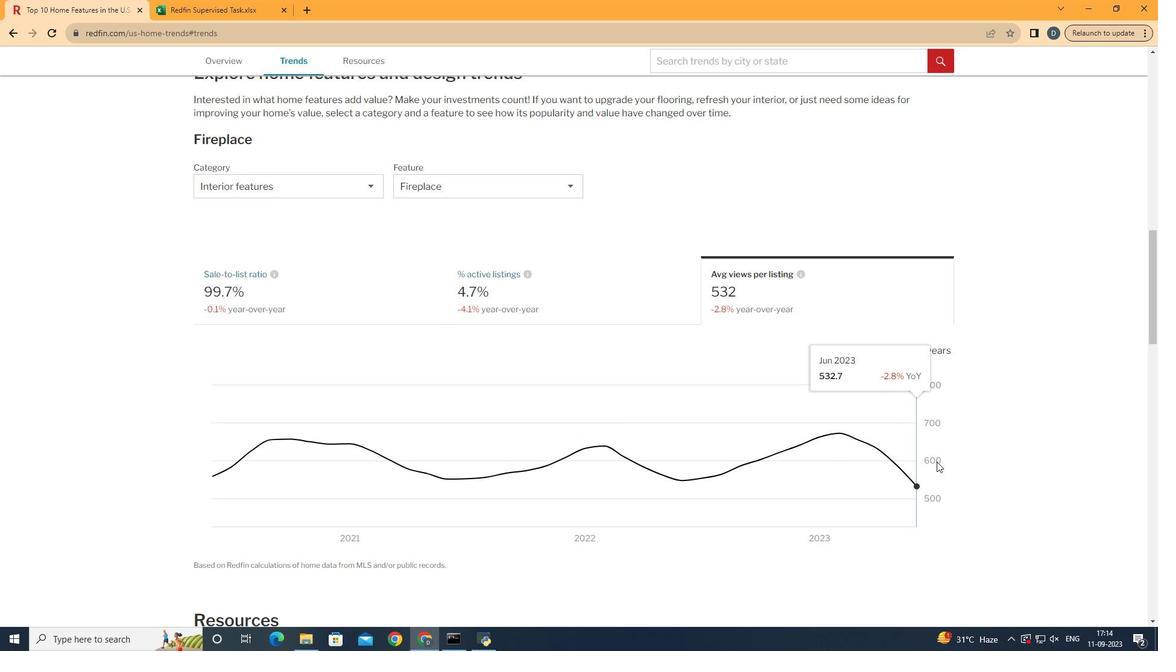 
